 Task: Find connections with filter location Biggleswade with filter topic #Marketswith filter profile language Potuguese with filter current company The Ian Martin Group with filter school Velagapudi Ramakrishna Siddhartha Engineering College with filter industry Libraries with filter service category Project Management with filter keywords title Marketing Consultant
Action: Mouse moved to (583, 71)
Screenshot: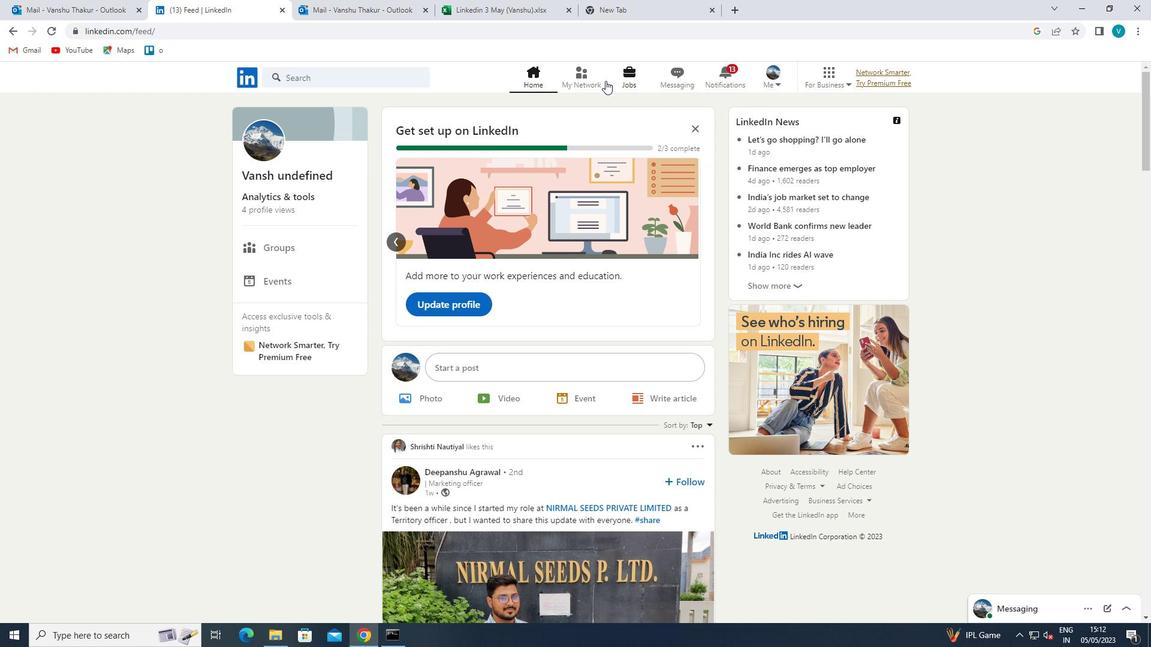 
Action: Mouse pressed left at (583, 71)
Screenshot: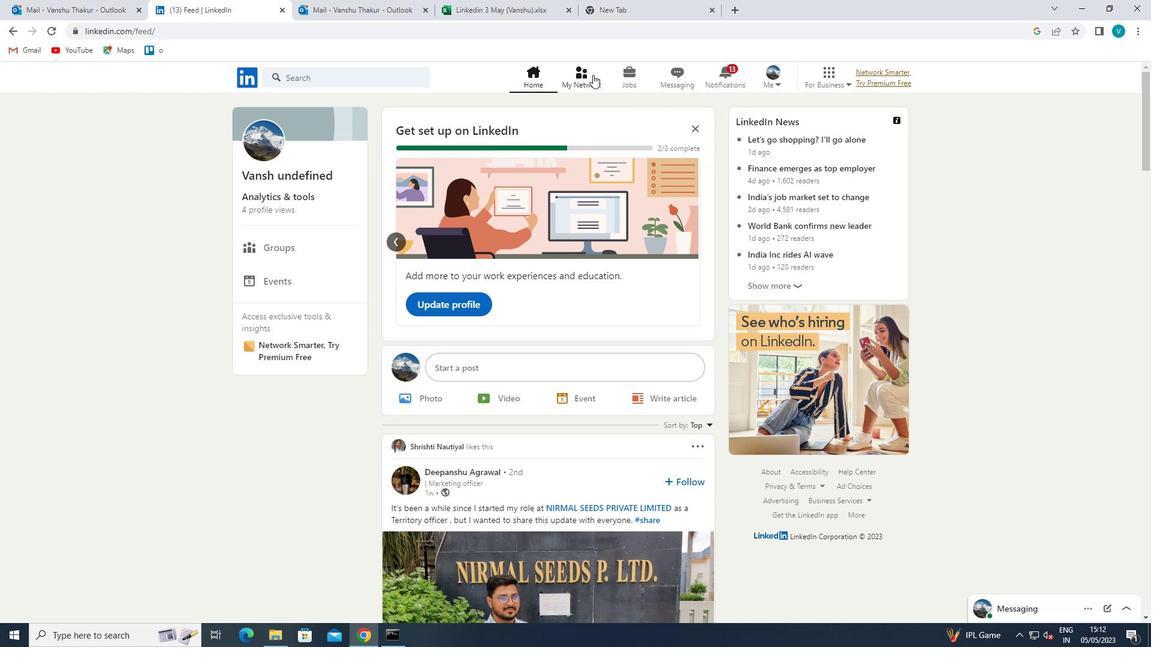 
Action: Mouse moved to (339, 138)
Screenshot: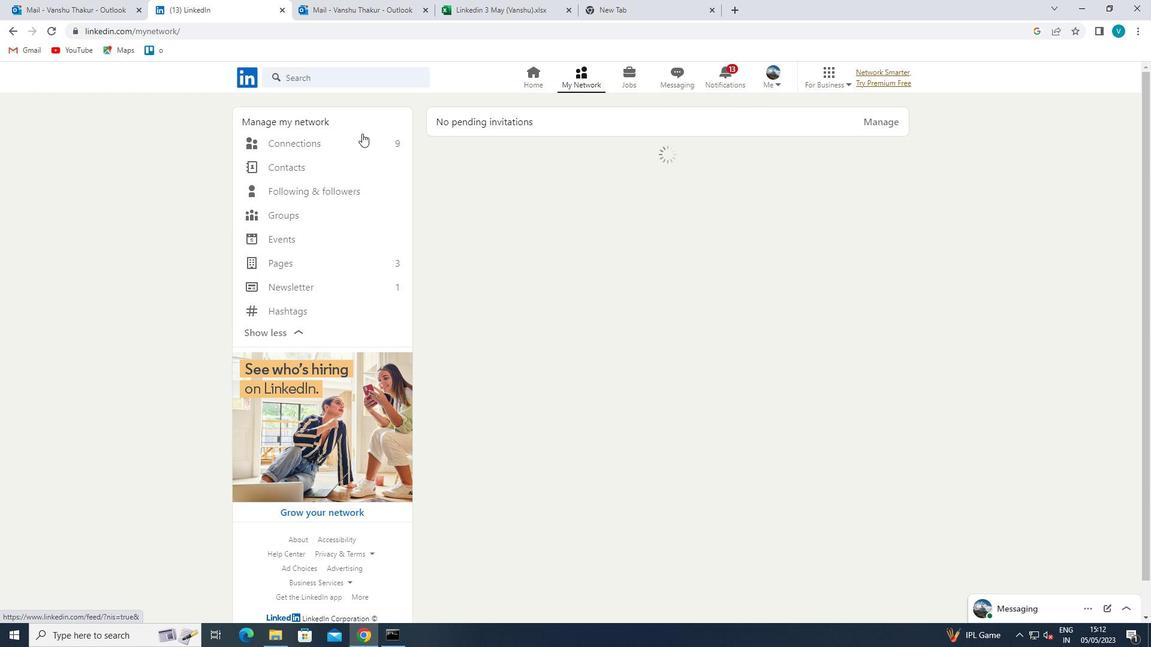 
Action: Mouse pressed left at (339, 138)
Screenshot: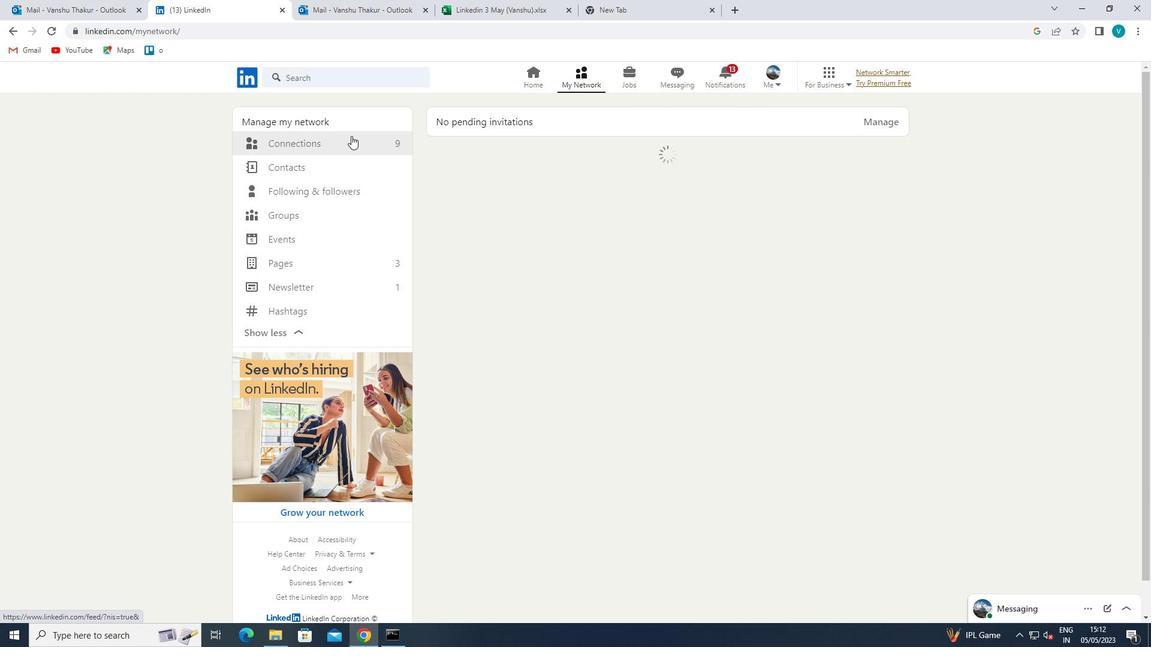
Action: Mouse moved to (632, 140)
Screenshot: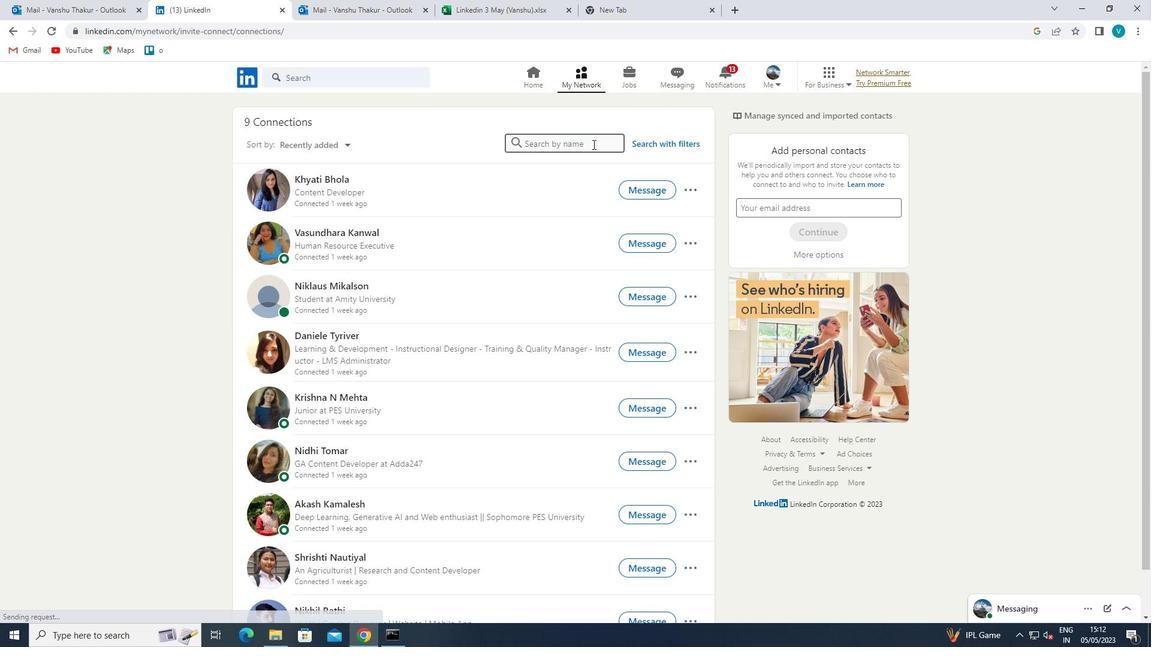 
Action: Mouse pressed left at (632, 140)
Screenshot: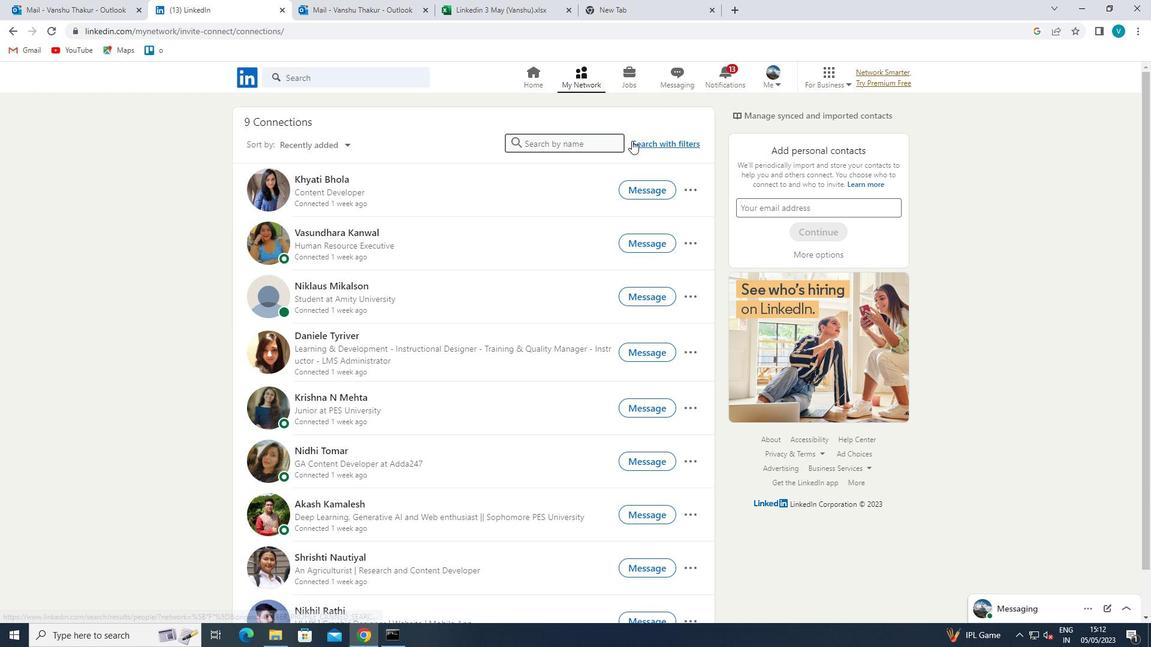 
Action: Mouse moved to (584, 115)
Screenshot: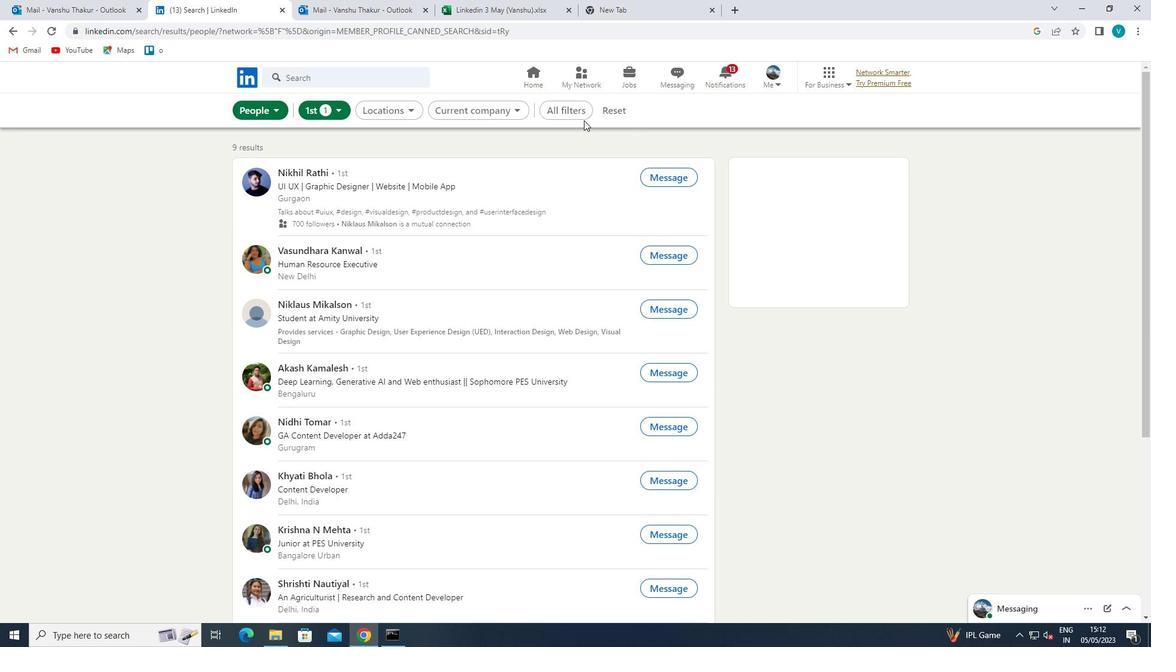 
Action: Mouse pressed left at (584, 115)
Screenshot: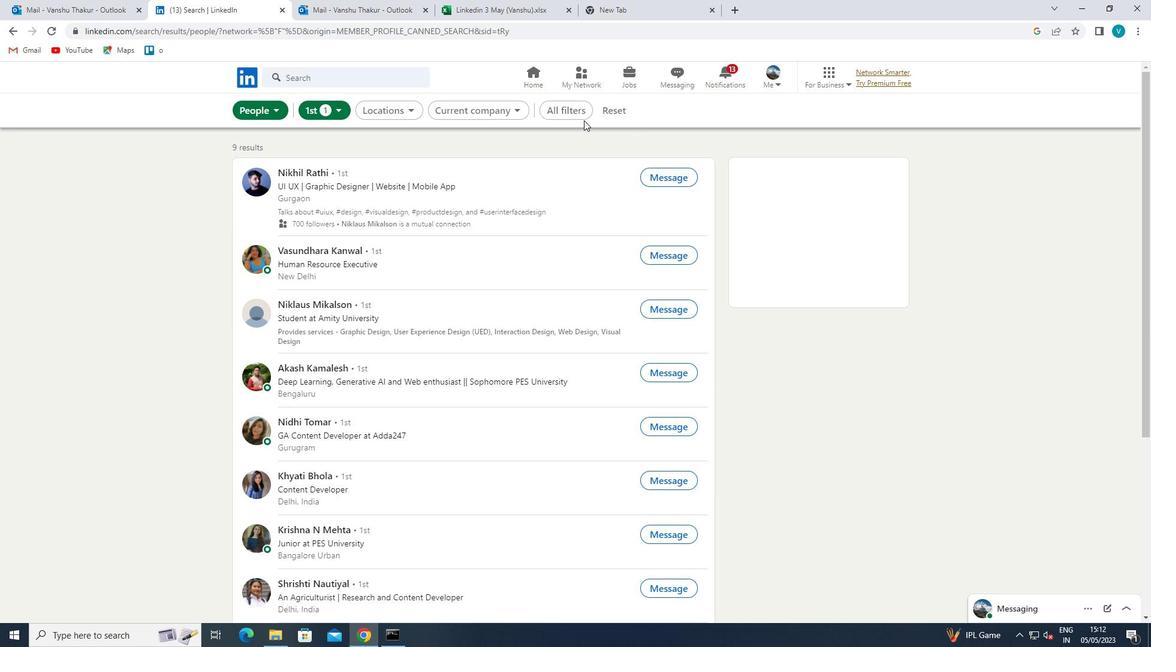 
Action: Mouse moved to (962, 272)
Screenshot: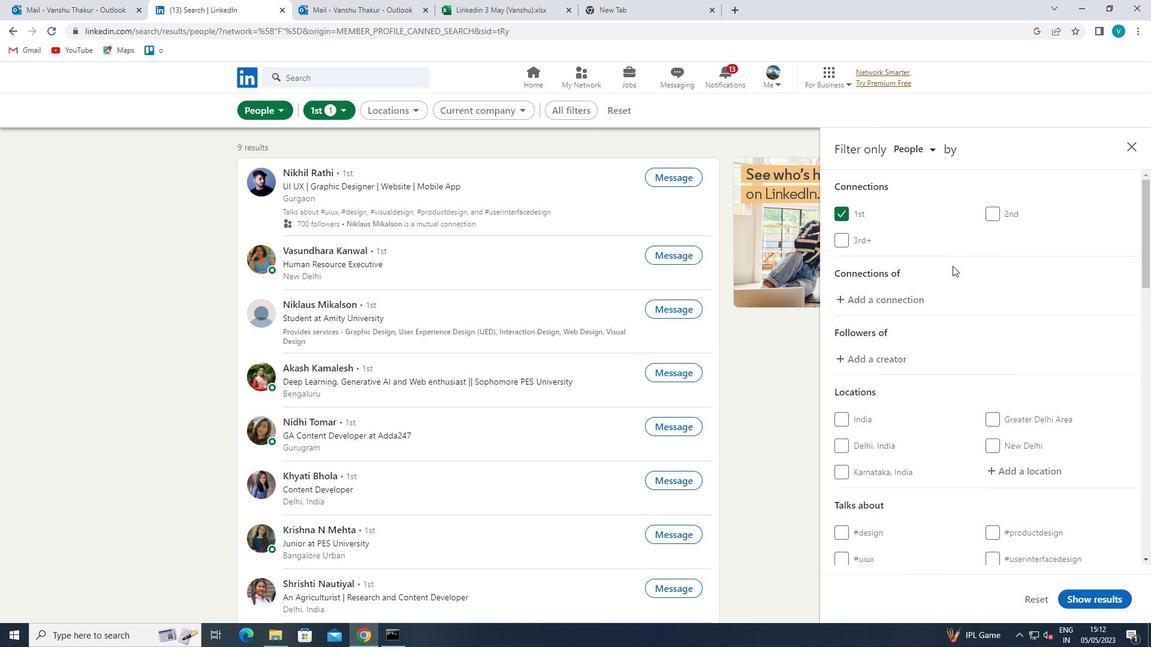 
Action: Mouse scrolled (962, 271) with delta (0, 0)
Screenshot: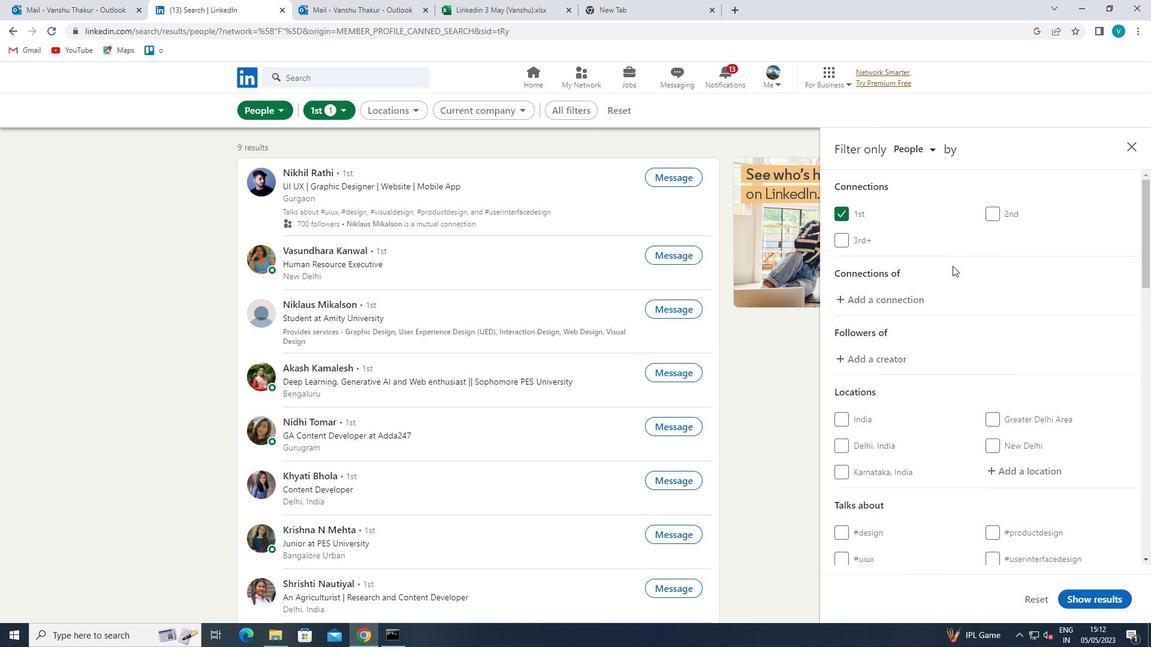 
Action: Mouse moved to (964, 273)
Screenshot: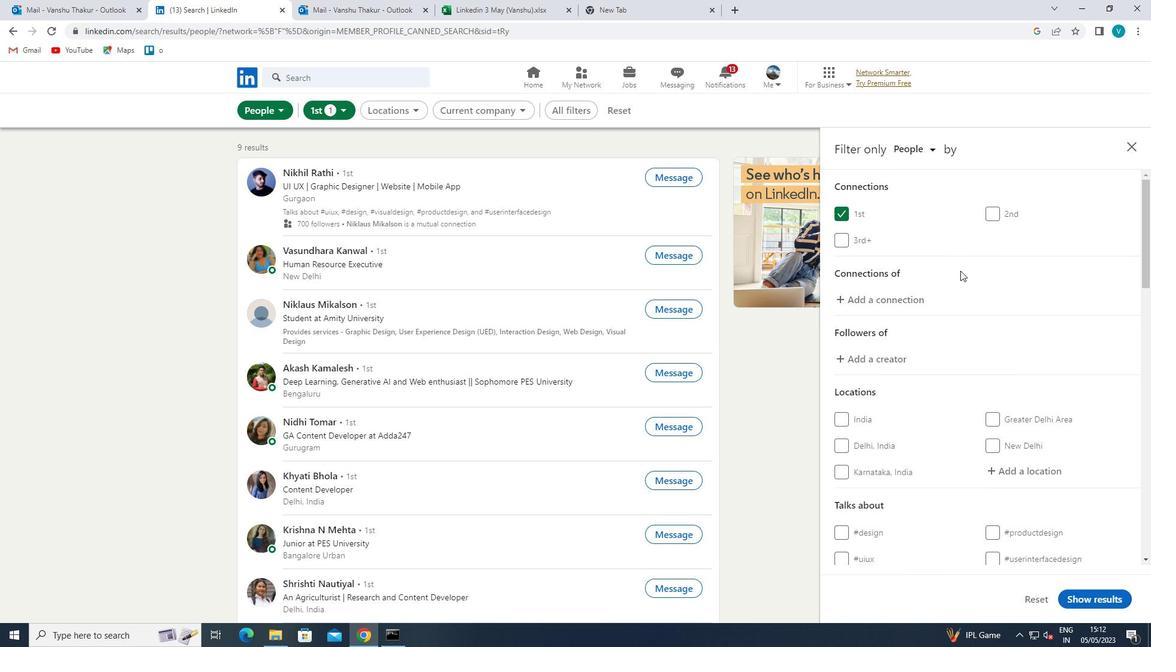 
Action: Mouse scrolled (964, 272) with delta (0, 0)
Screenshot: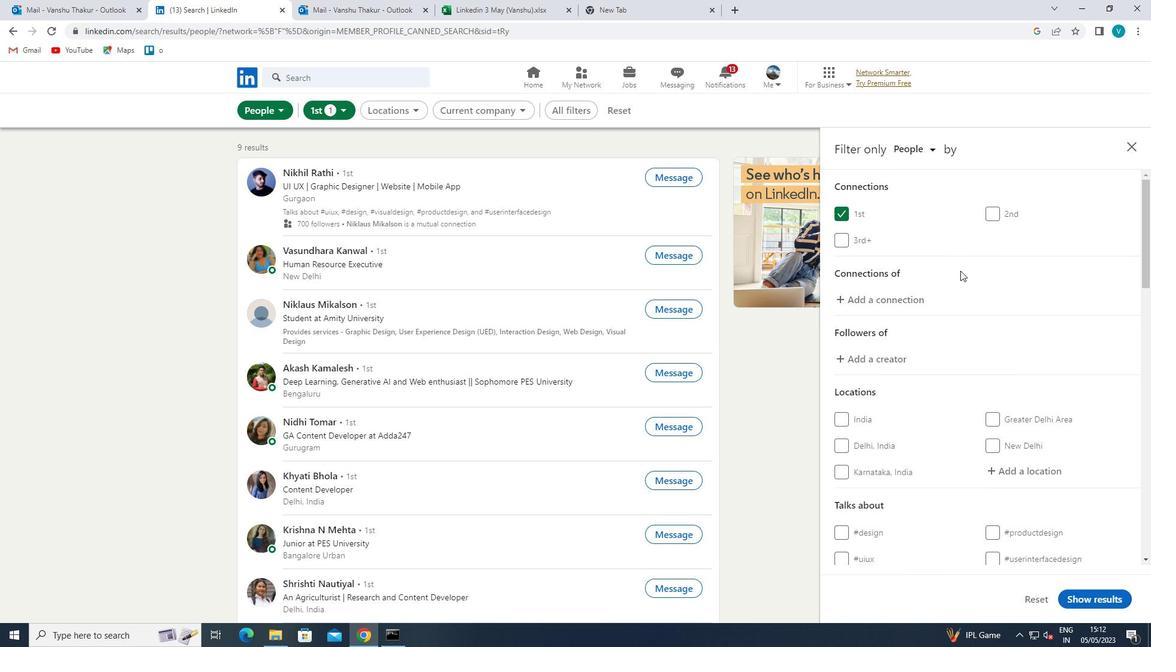 
Action: Mouse moved to (964, 273)
Screenshot: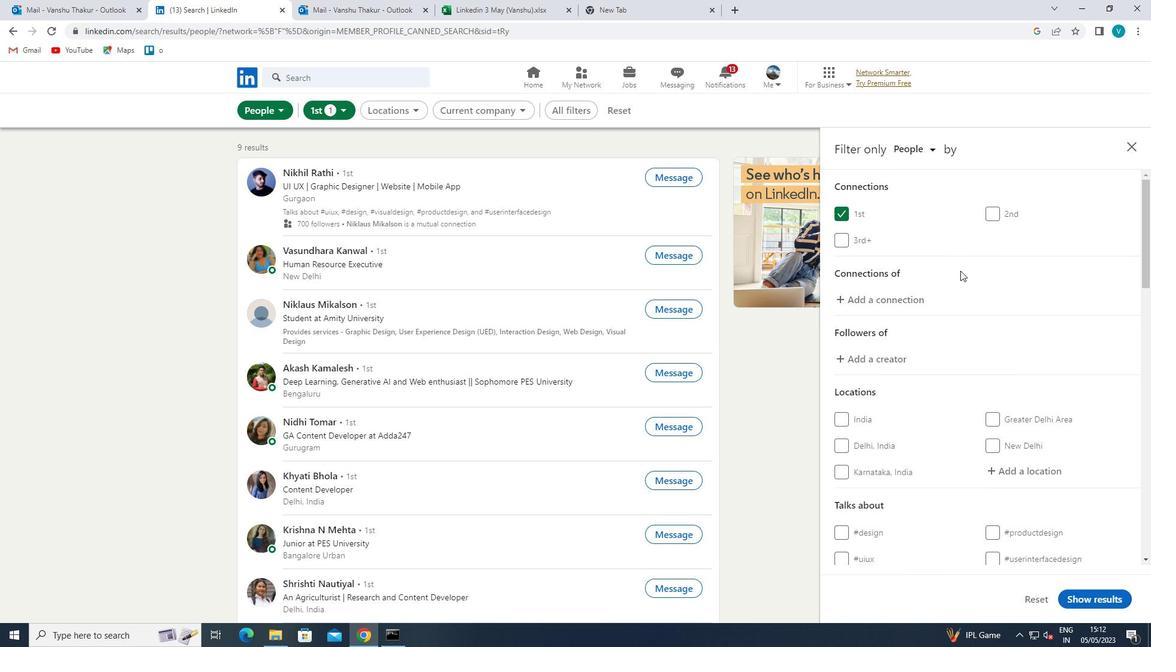 
Action: Mouse scrolled (964, 272) with delta (0, 0)
Screenshot: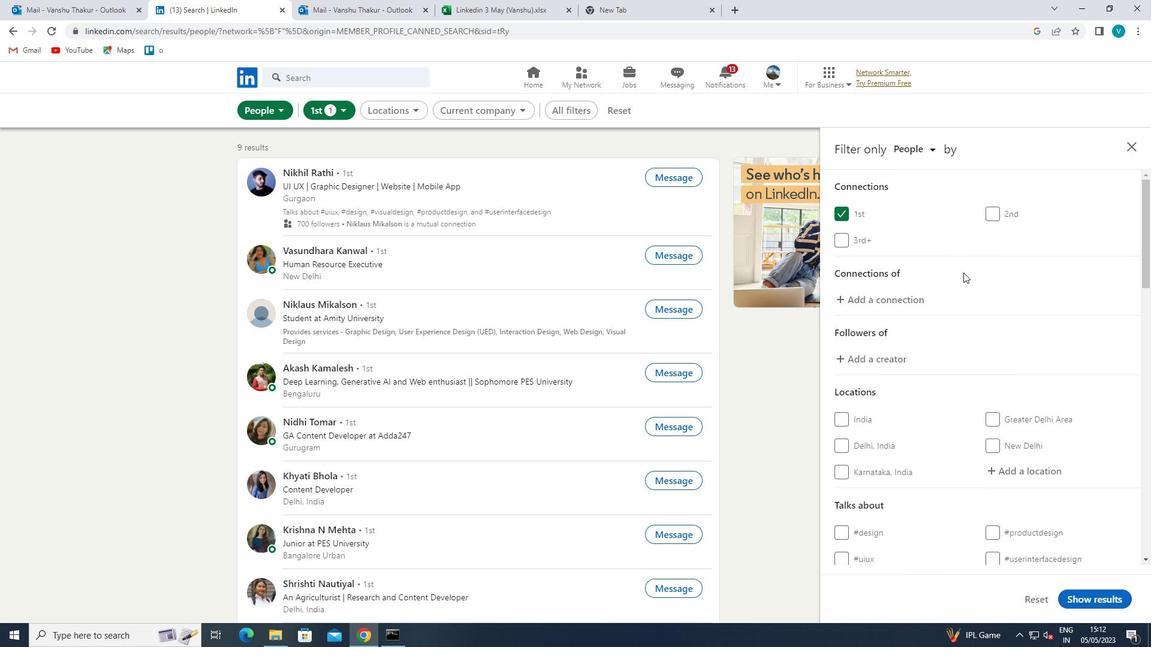 
Action: Mouse moved to (966, 274)
Screenshot: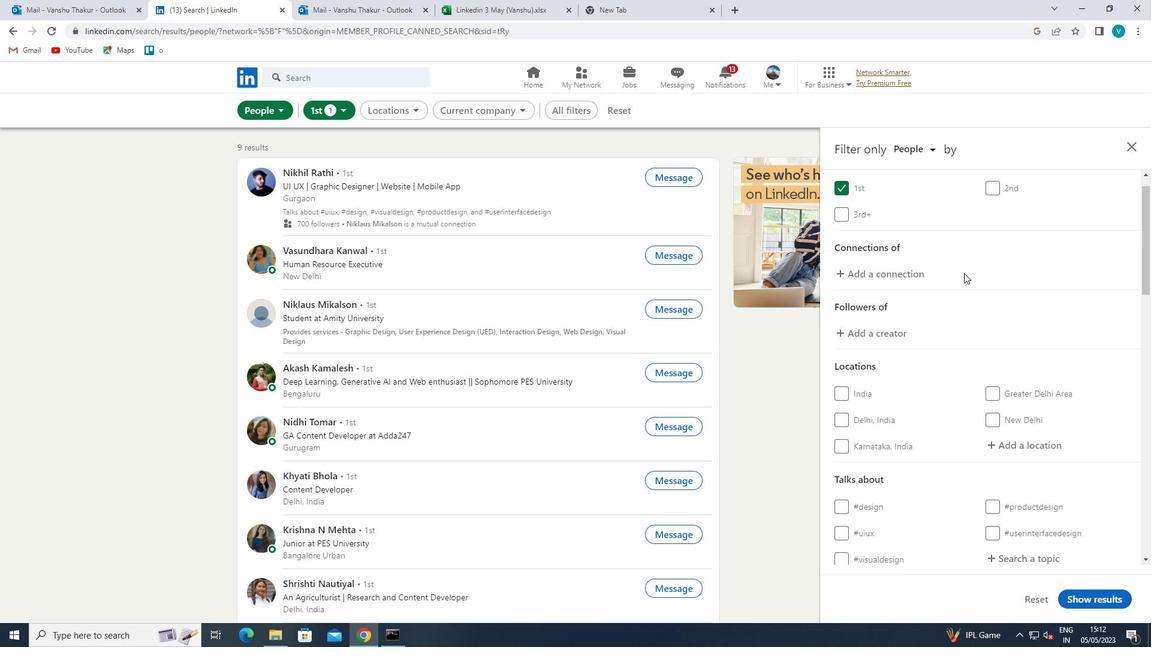 
Action: Mouse scrolled (966, 273) with delta (0, 0)
Screenshot: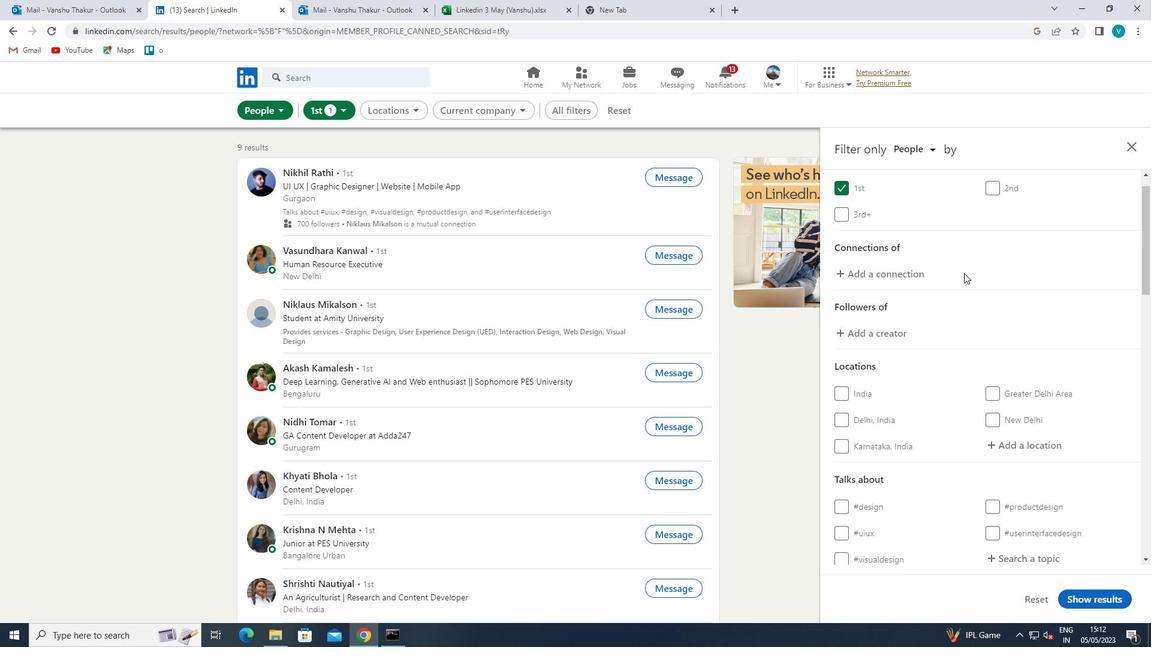 
Action: Mouse moved to (1001, 257)
Screenshot: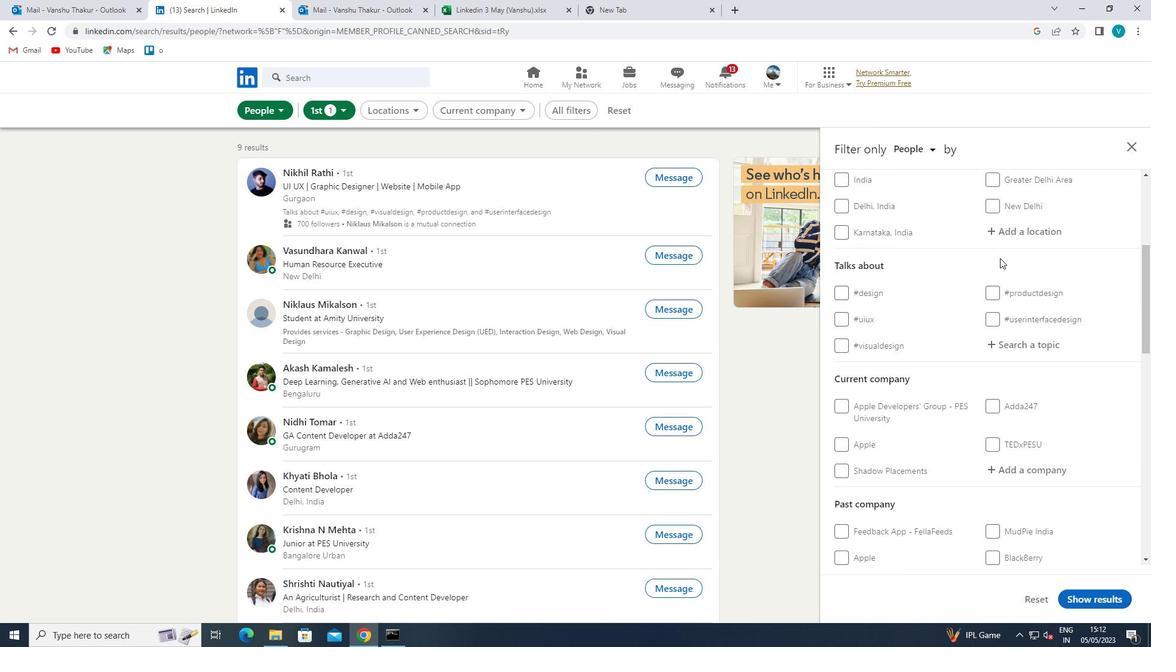 
Action: Mouse scrolled (1001, 257) with delta (0, 0)
Screenshot: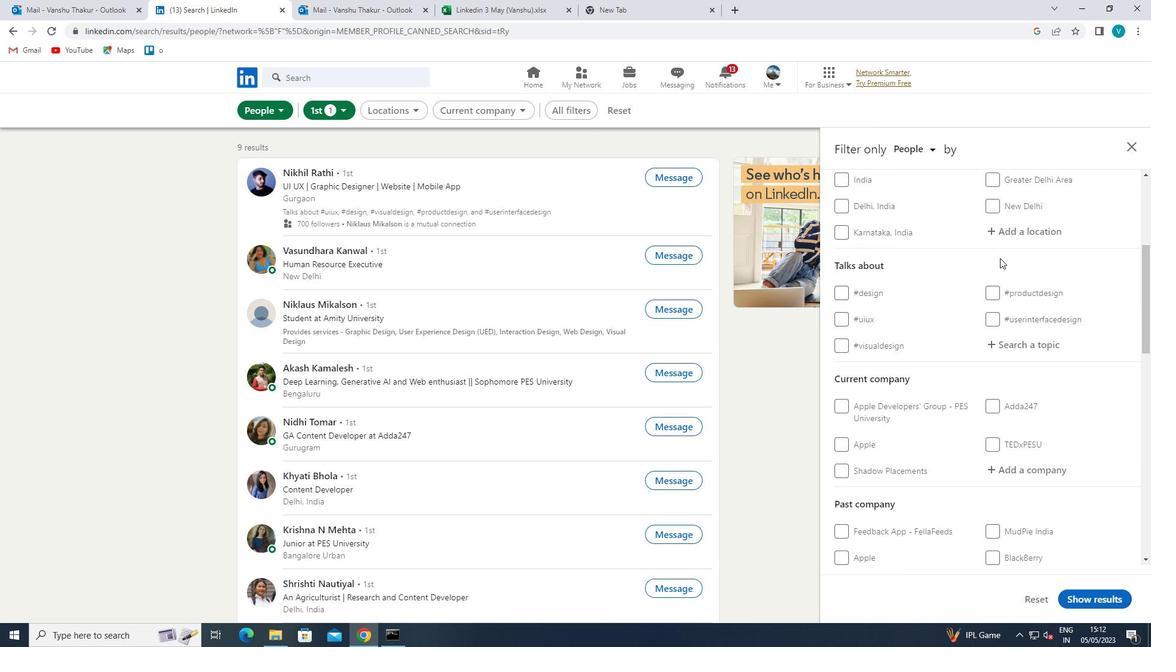 
Action: Mouse moved to (1005, 293)
Screenshot: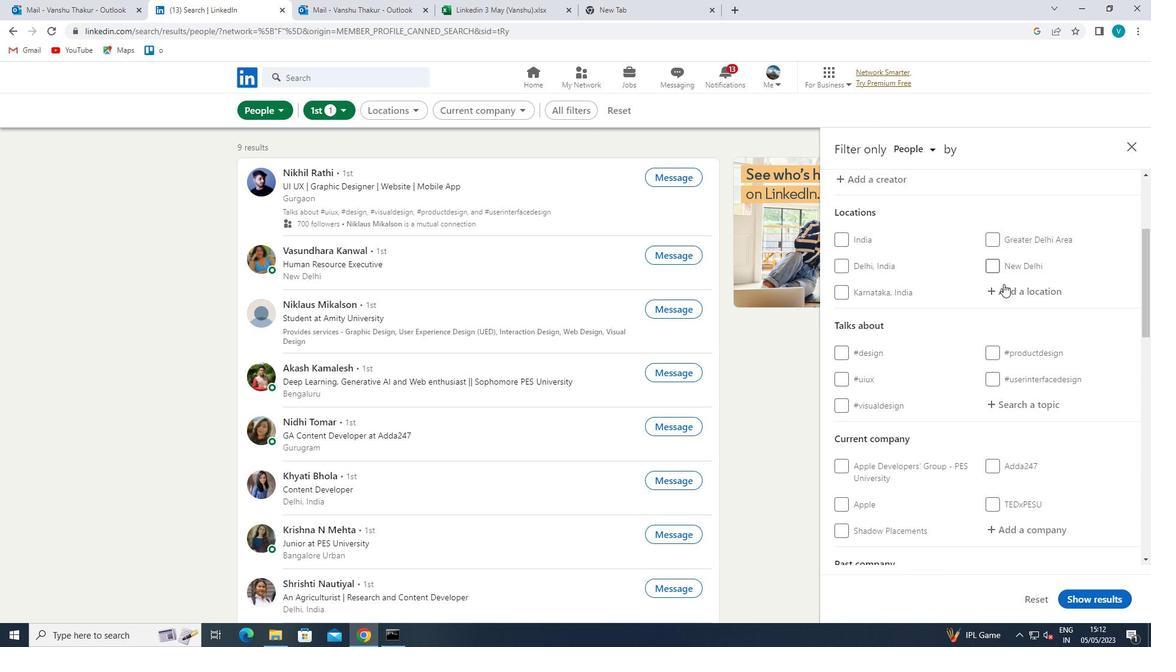 
Action: Mouse pressed left at (1005, 293)
Screenshot: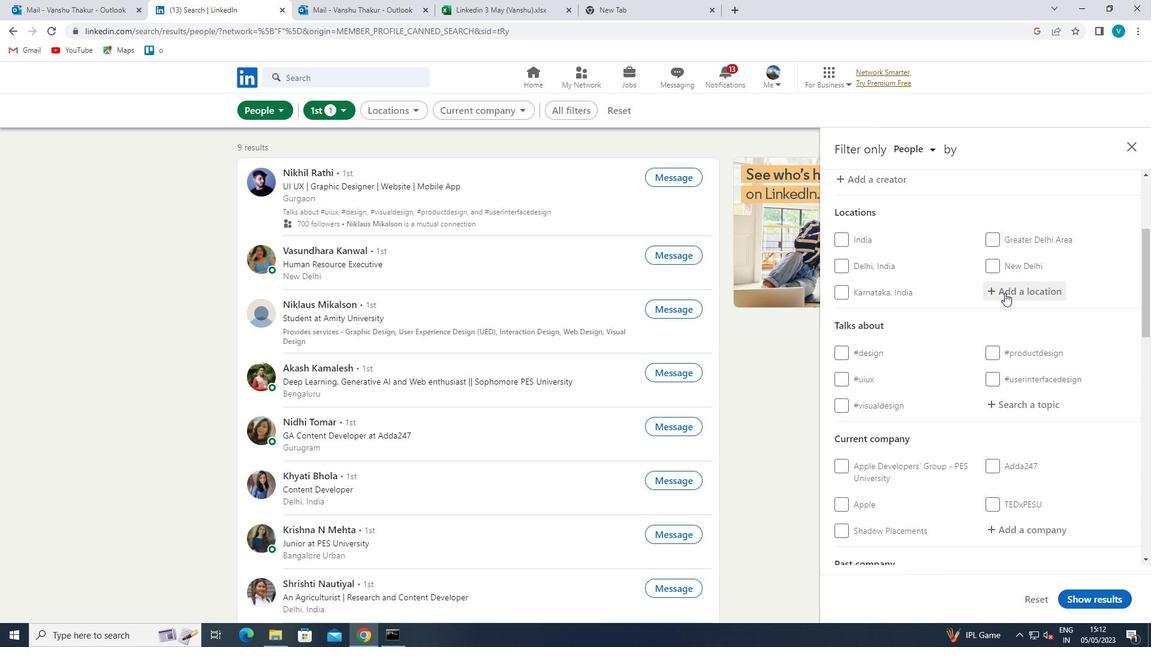 
Action: Key pressed <Key.shift><Key.shift><Key.shift><Key.shift><Key.shift>BIGGI<Key.backspace>
Screenshot: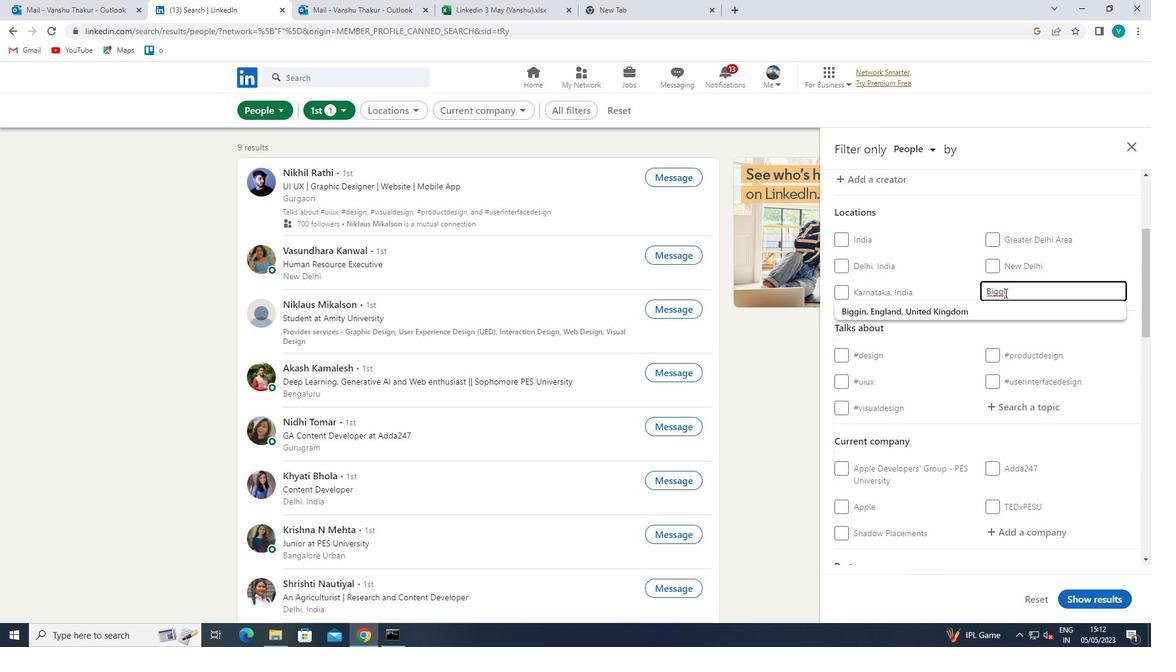 
Action: Mouse moved to (973, 313)
Screenshot: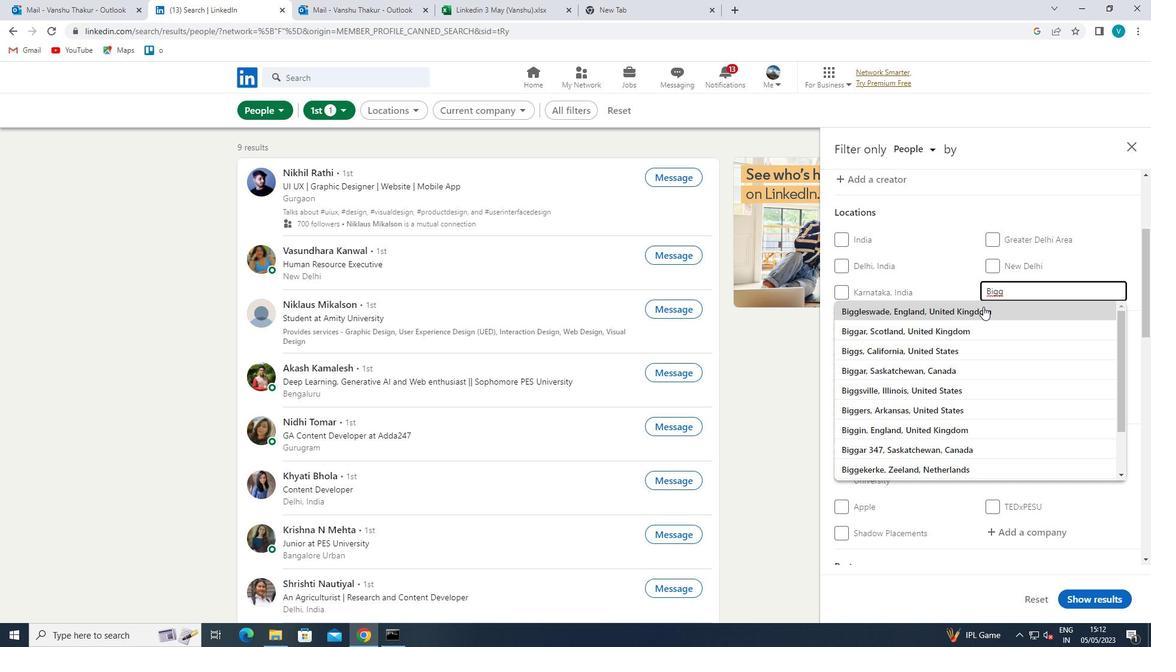 
Action: Mouse pressed left at (973, 313)
Screenshot: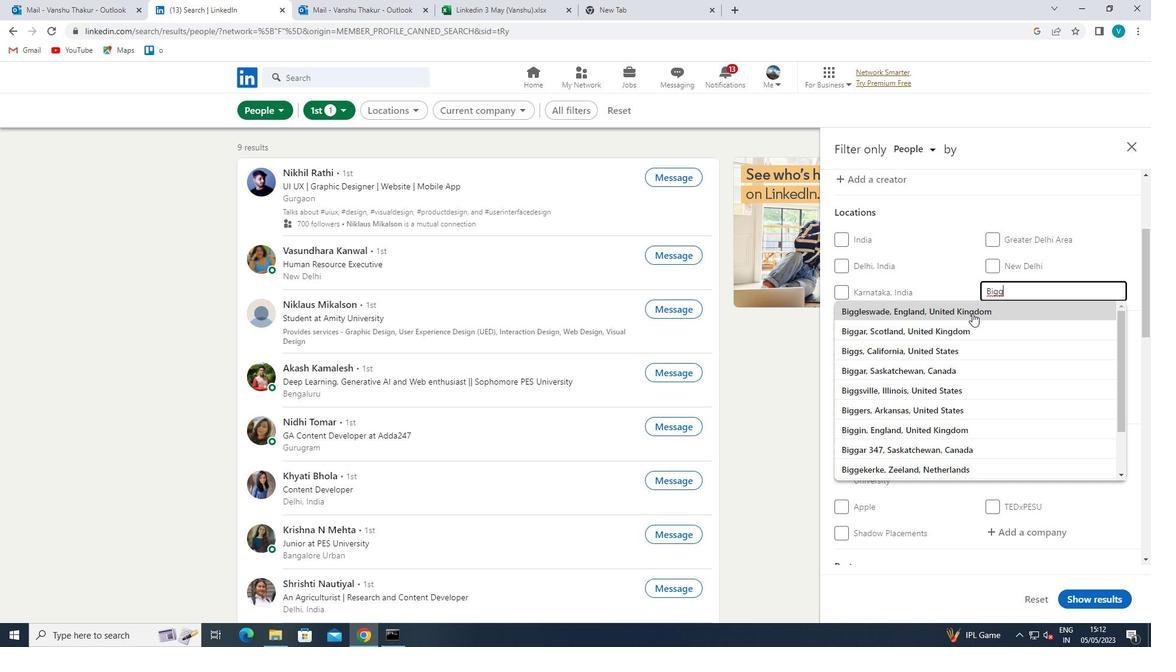 
Action: Mouse scrolled (973, 313) with delta (0, 0)
Screenshot: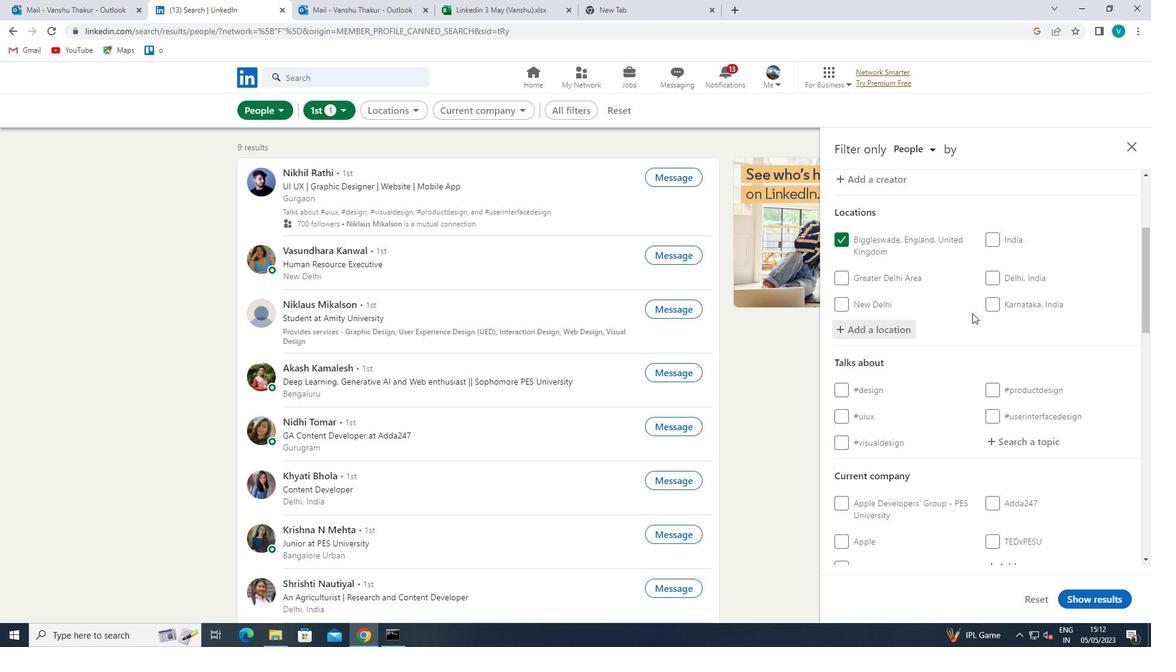 
Action: Mouse moved to (972, 314)
Screenshot: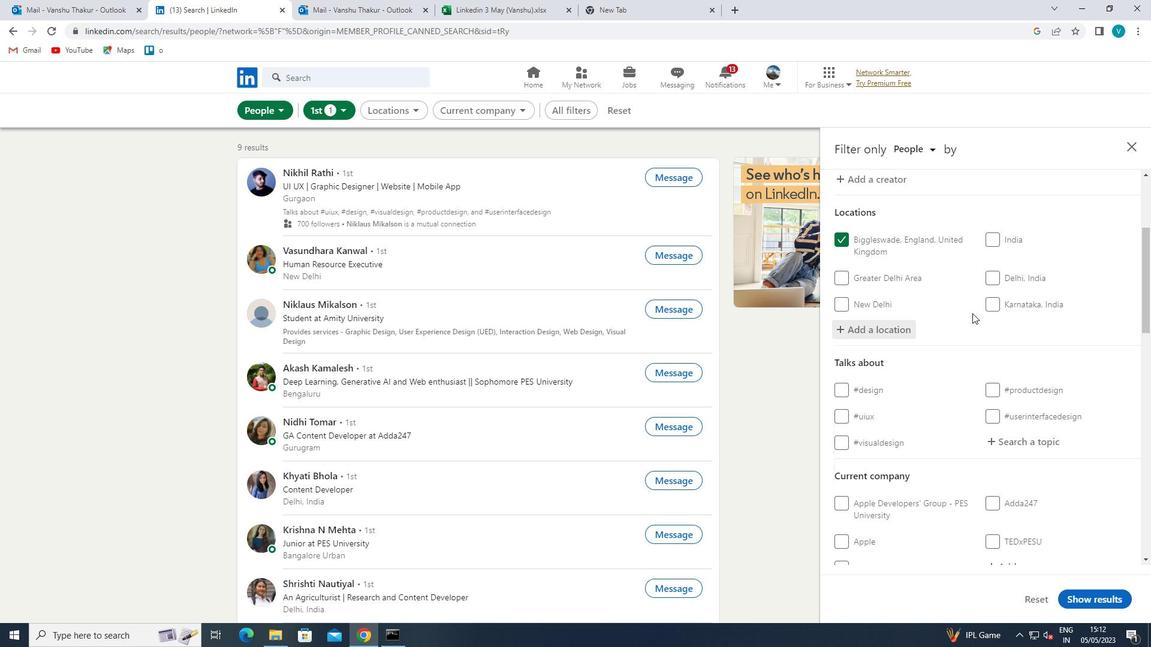 
Action: Mouse scrolled (972, 314) with delta (0, 0)
Screenshot: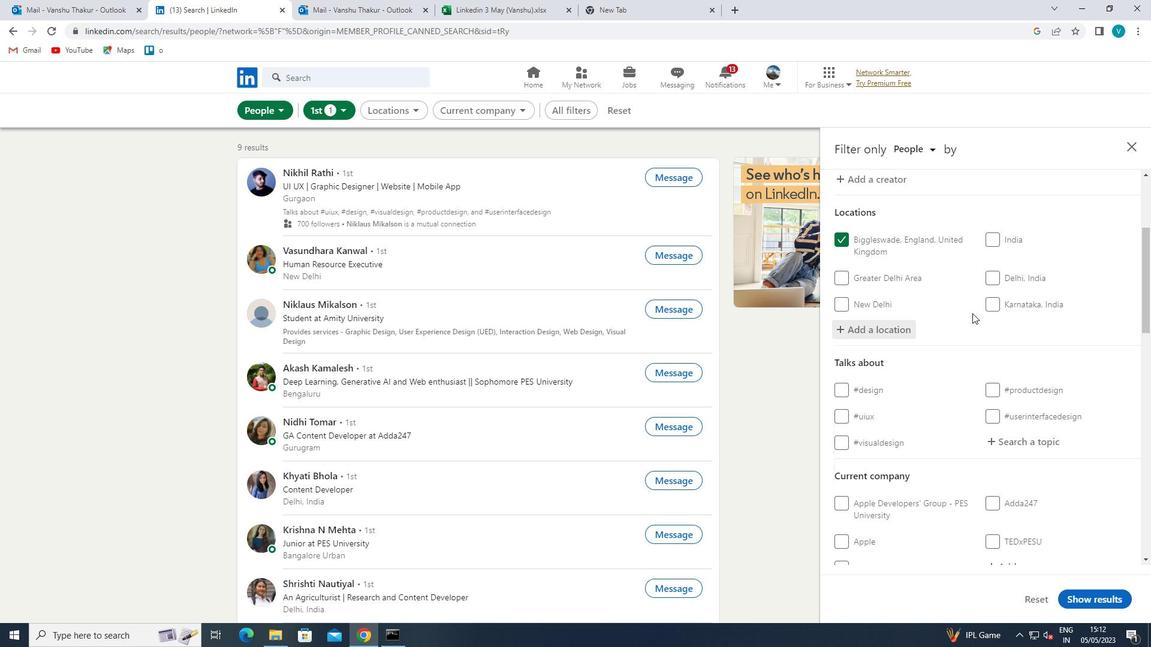
Action: Mouse moved to (1025, 328)
Screenshot: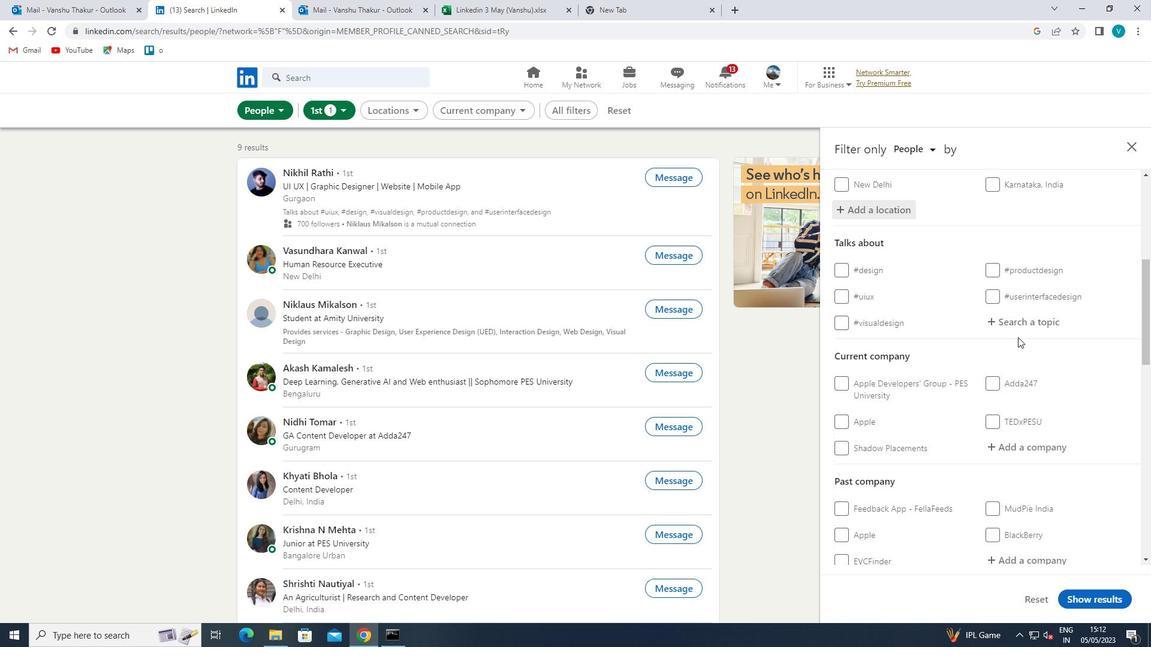 
Action: Mouse pressed left at (1025, 328)
Screenshot: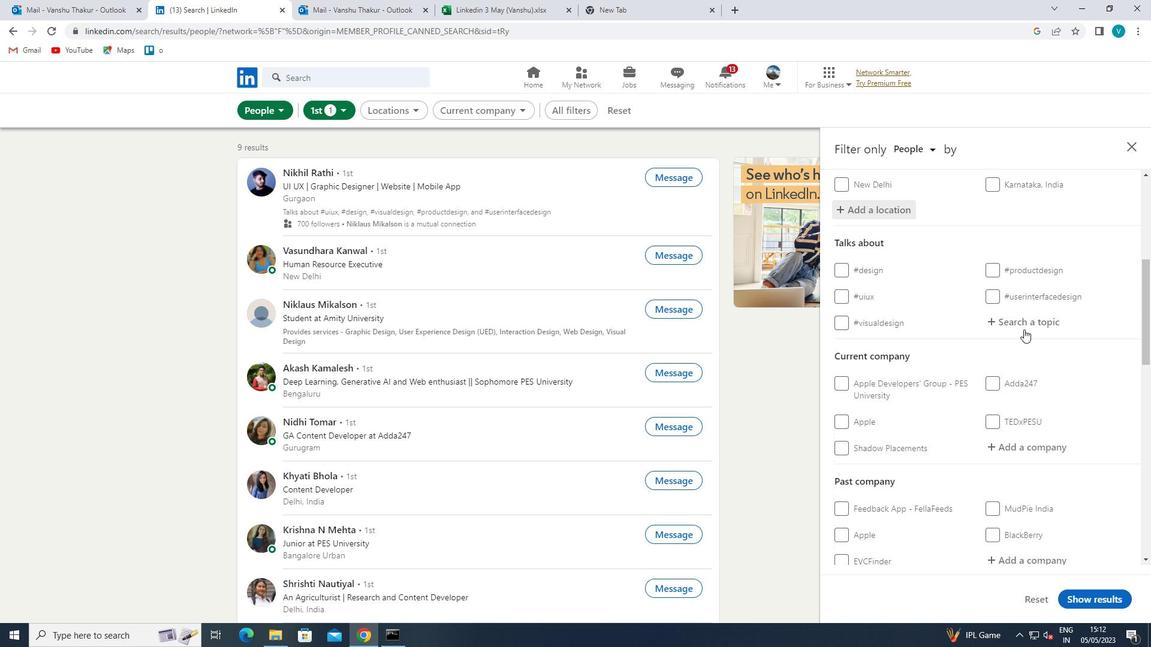 
Action: Mouse moved to (1026, 327)
Screenshot: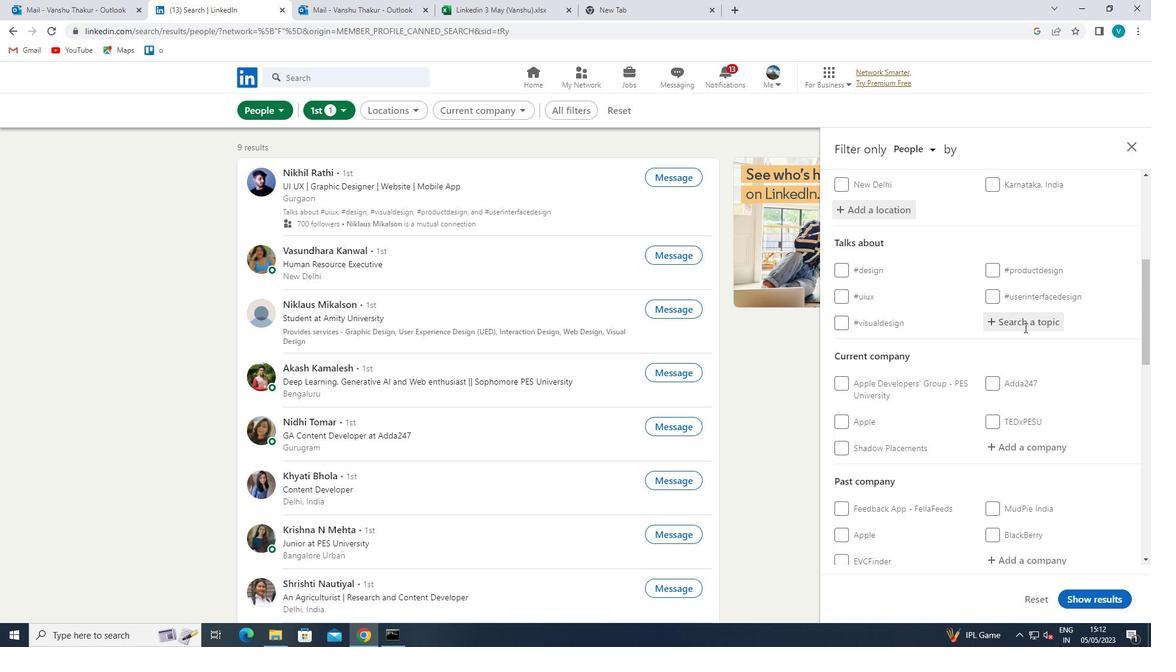 
Action: Key pressed <Key.shift>MARKE
Screenshot: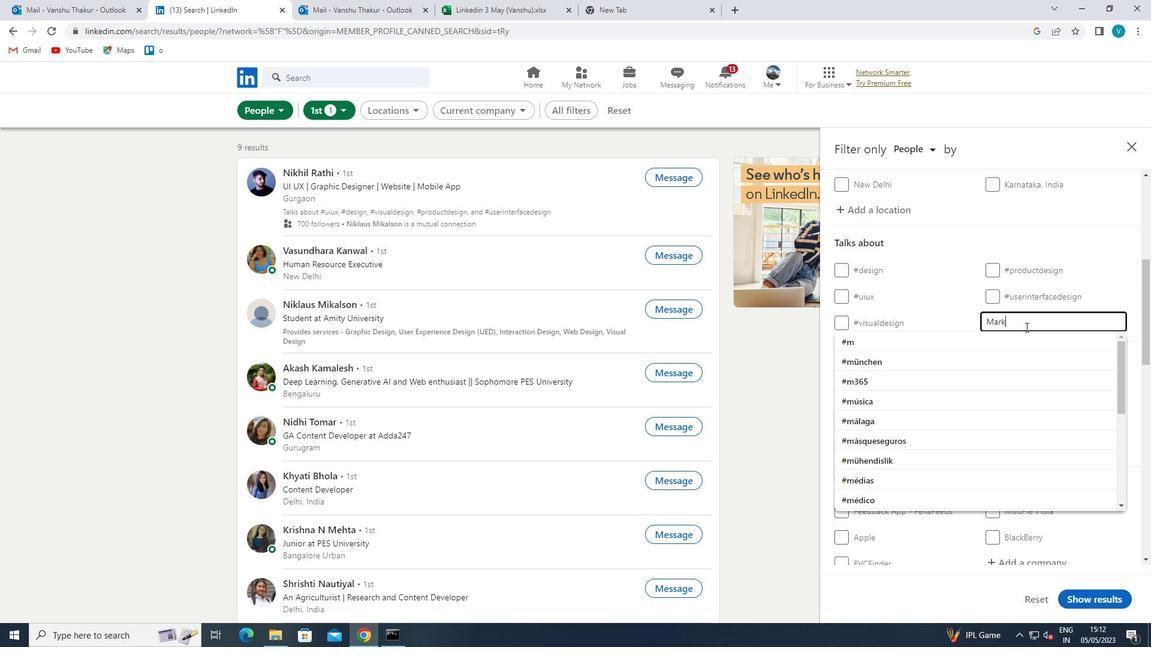 
Action: Mouse moved to (964, 343)
Screenshot: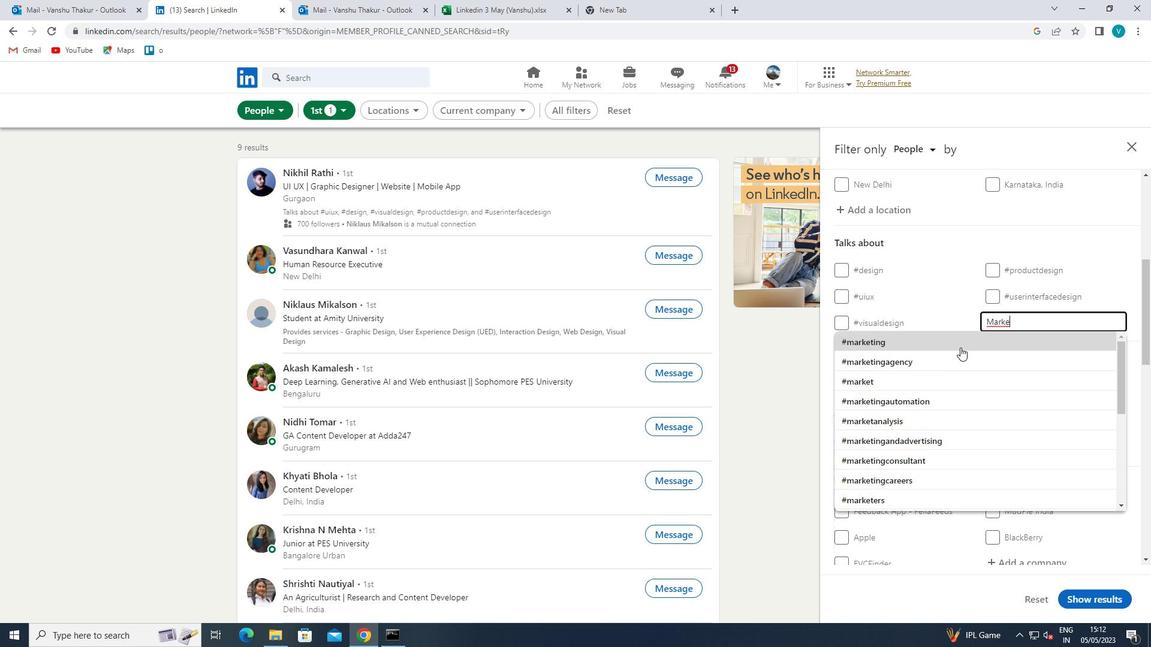 
Action: Key pressed TS
Screenshot: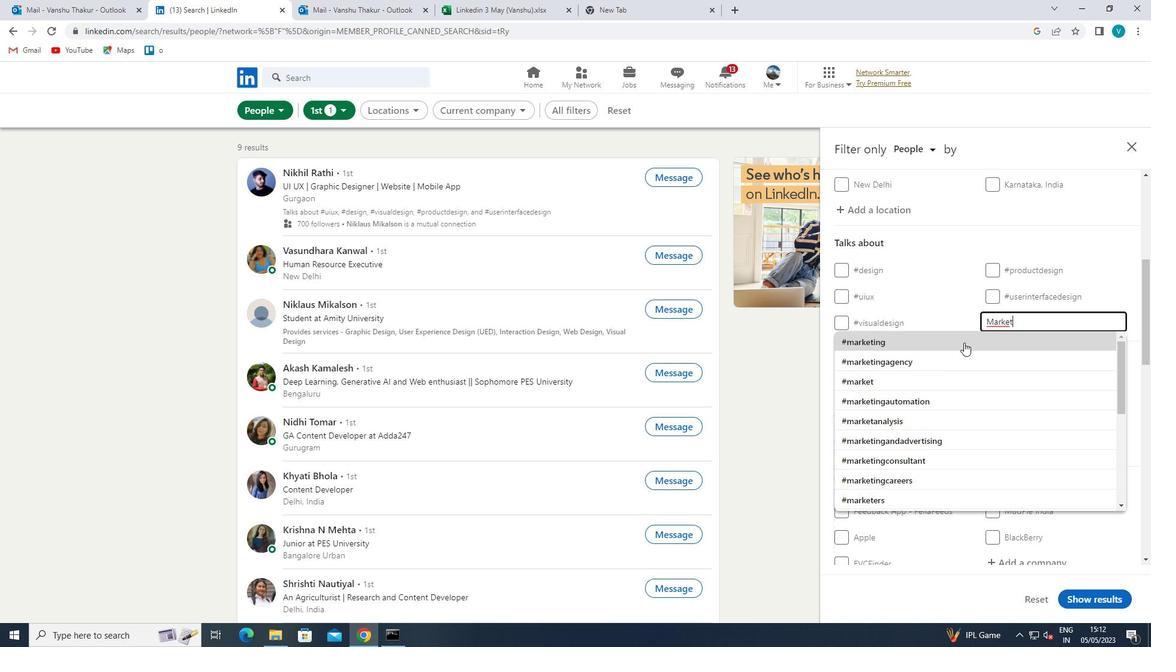 
Action: Mouse pressed left at (964, 343)
Screenshot: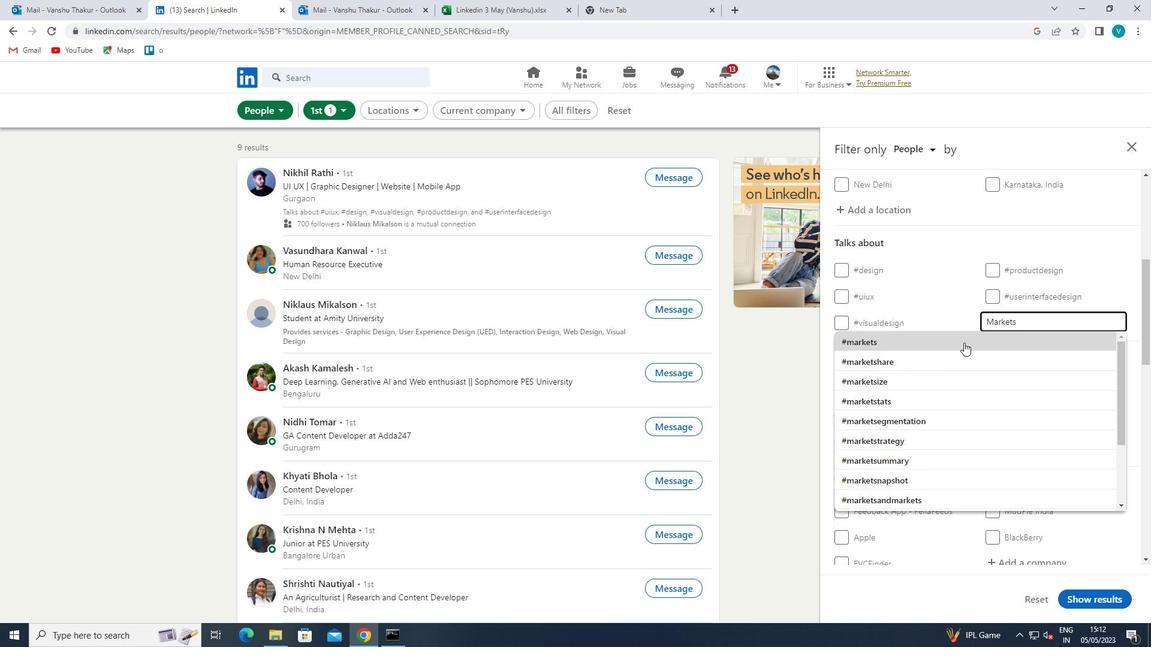 
Action: Mouse scrolled (964, 342) with delta (0, 0)
Screenshot: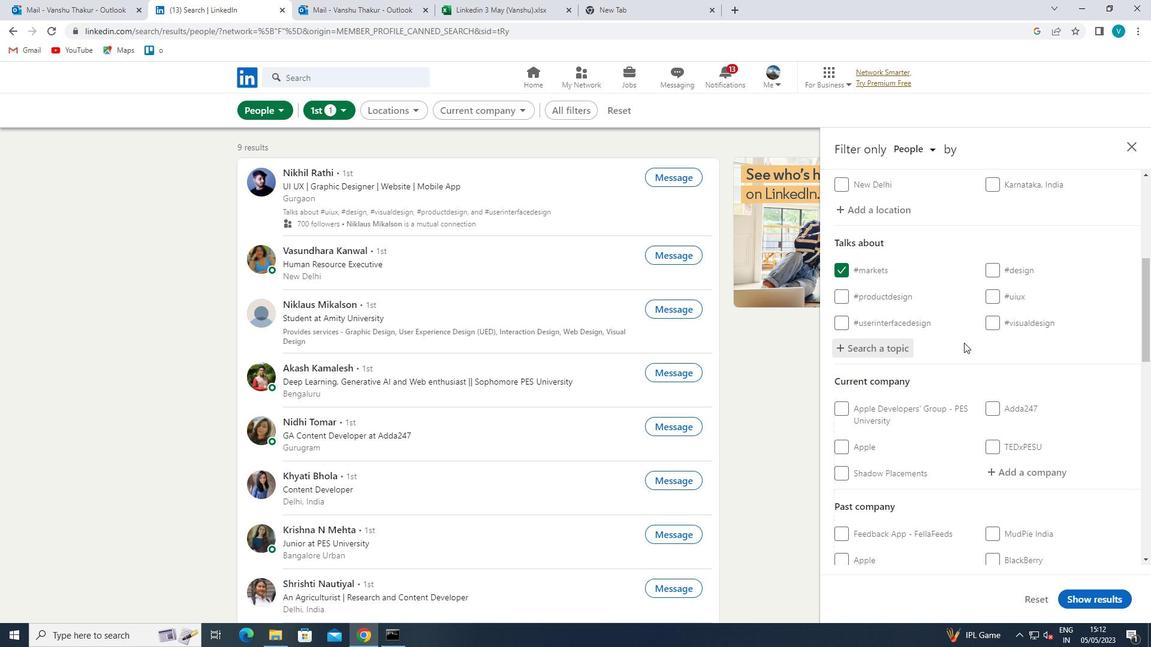 
Action: Mouse moved to (964, 343)
Screenshot: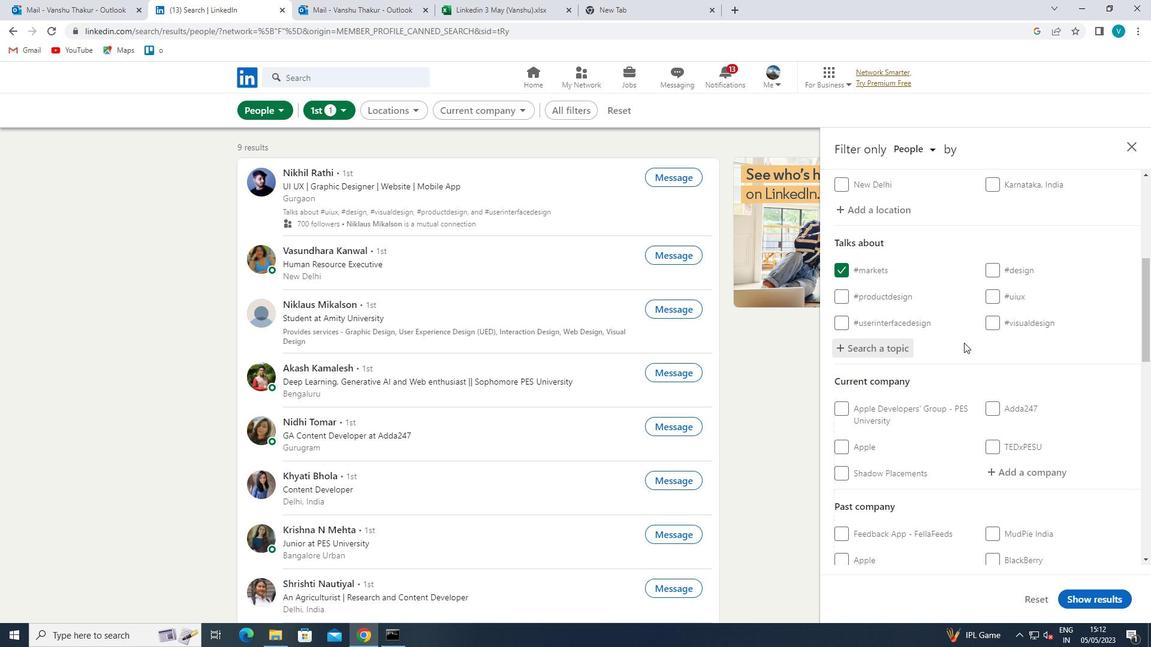 
Action: Mouse scrolled (964, 342) with delta (0, 0)
Screenshot: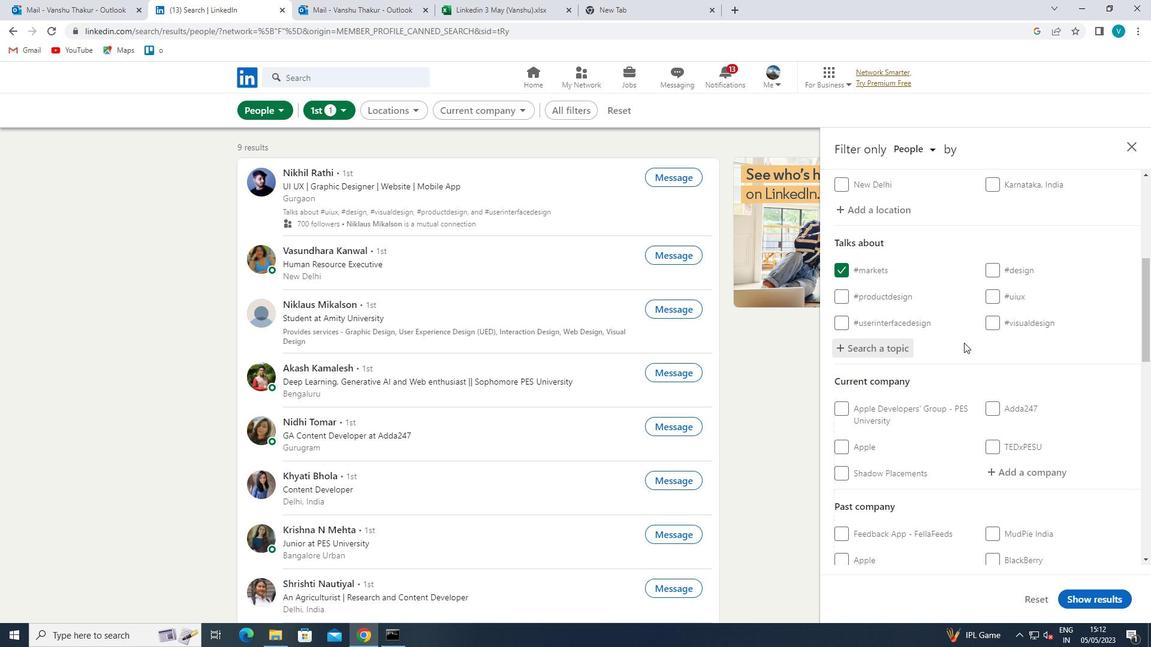 
Action: Mouse moved to (964, 343)
Screenshot: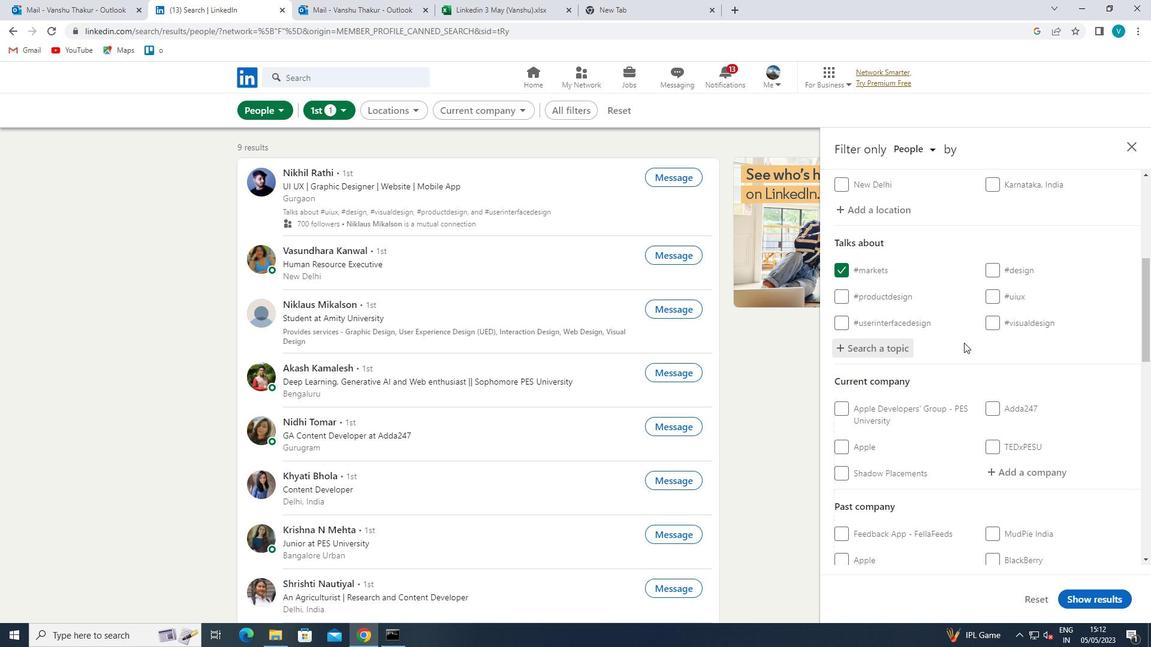 
Action: Mouse scrolled (964, 342) with delta (0, 0)
Screenshot: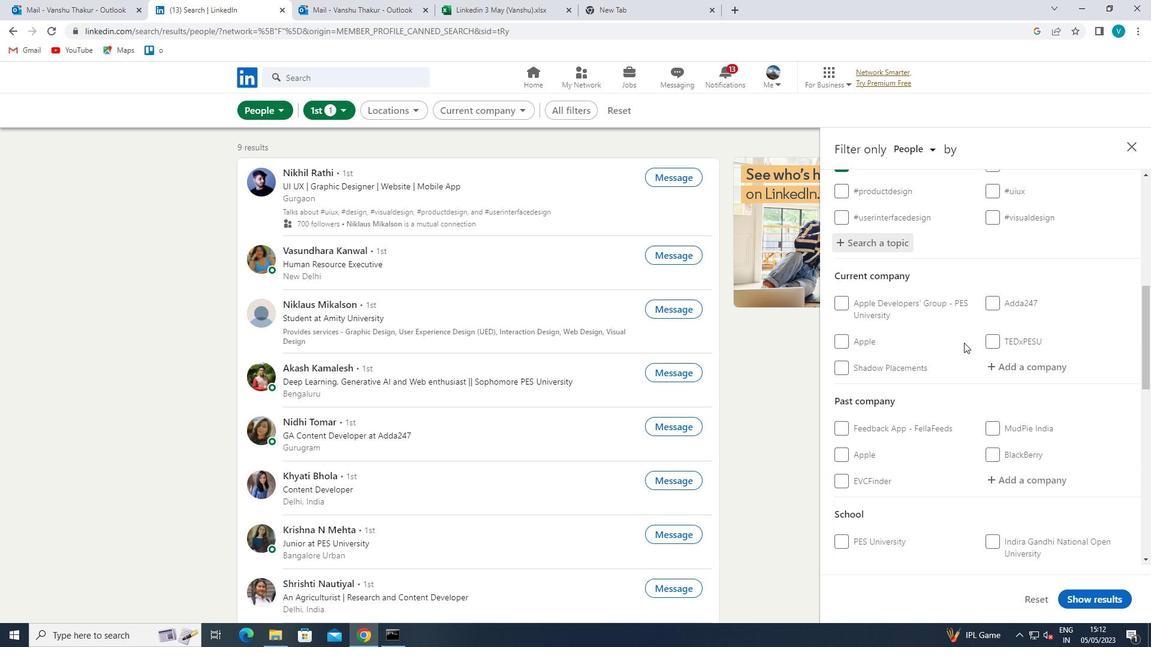 
Action: Mouse moved to (1031, 298)
Screenshot: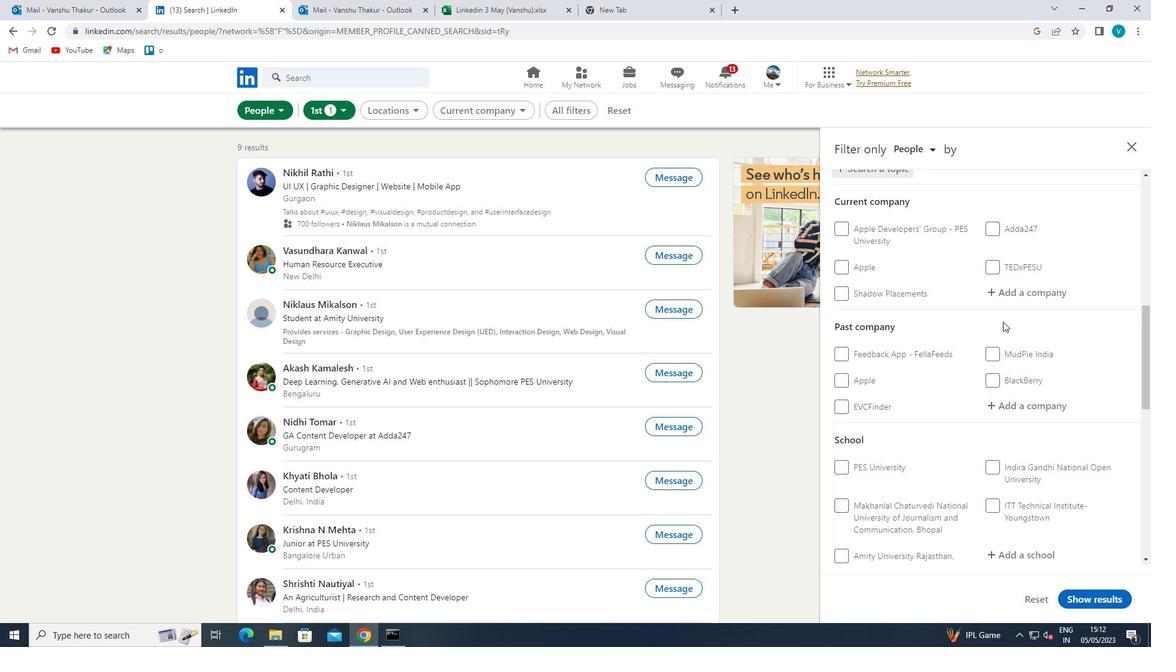 
Action: Mouse pressed left at (1031, 298)
Screenshot: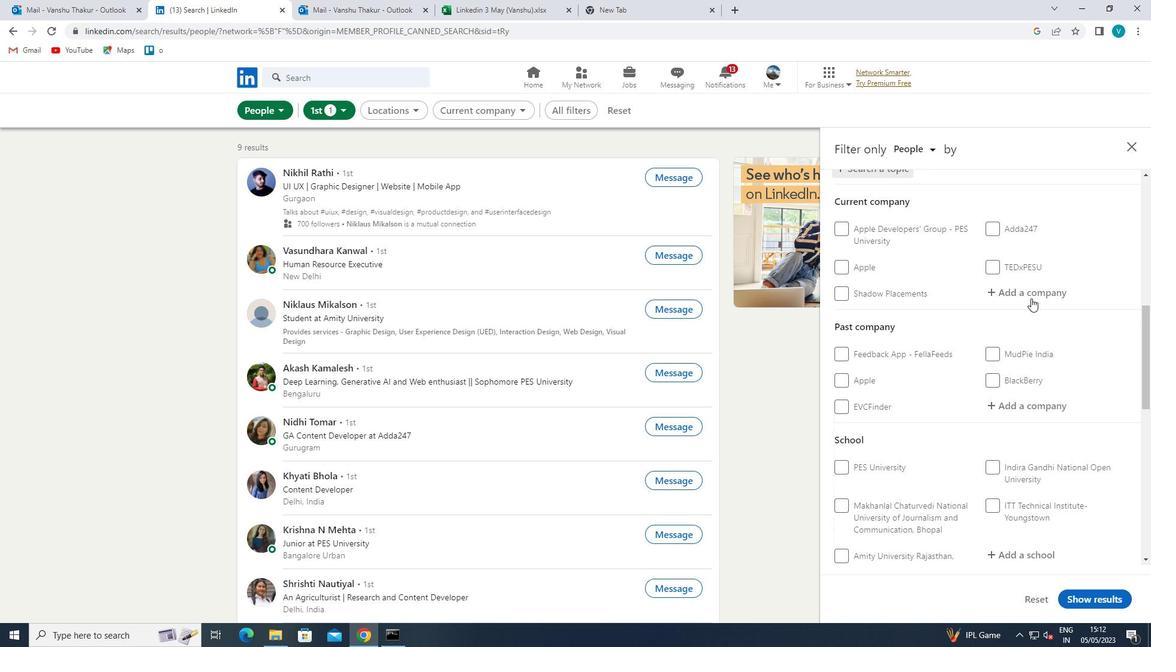 
Action: Key pressed <Key.shift>THE<Key.space><Key.shift><Key.shift><Key.shift><Key.shift><Key.shift><Key.shift>LAN<Key.space><Key.shift>MARTIN<Key.space><Key.shift>GROUP<Key.space>
Screenshot: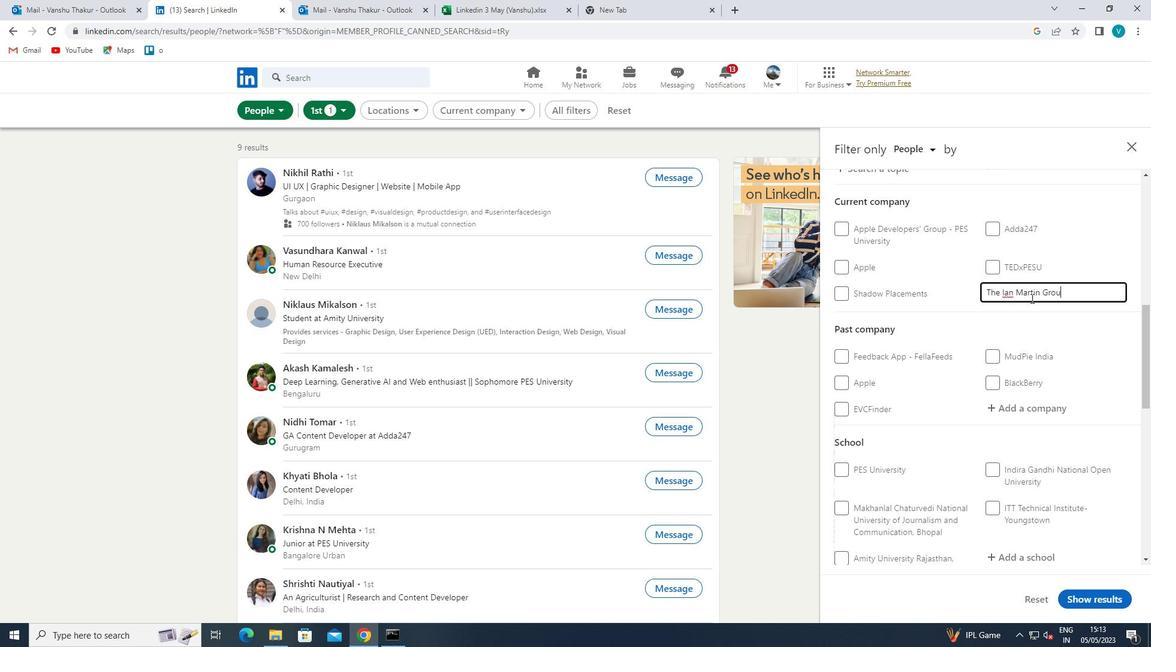 
Action: Mouse moved to (1024, 310)
Screenshot: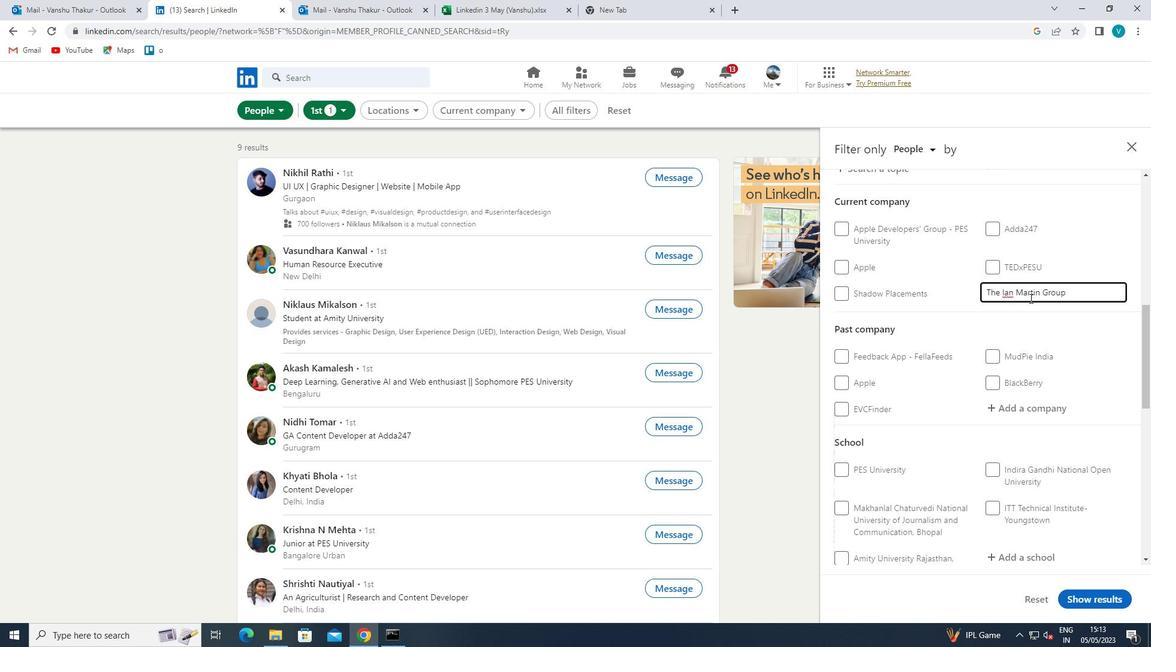 
Action: Mouse pressed left at (1024, 310)
Screenshot: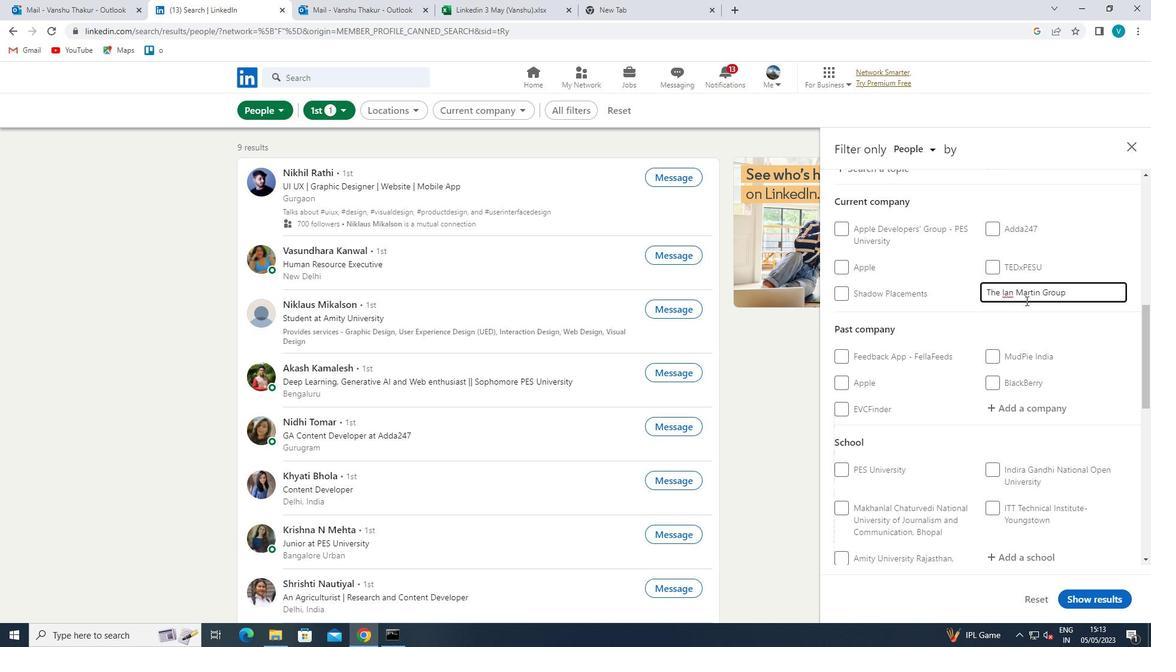 
Action: Mouse scrolled (1024, 310) with delta (0, 0)
Screenshot: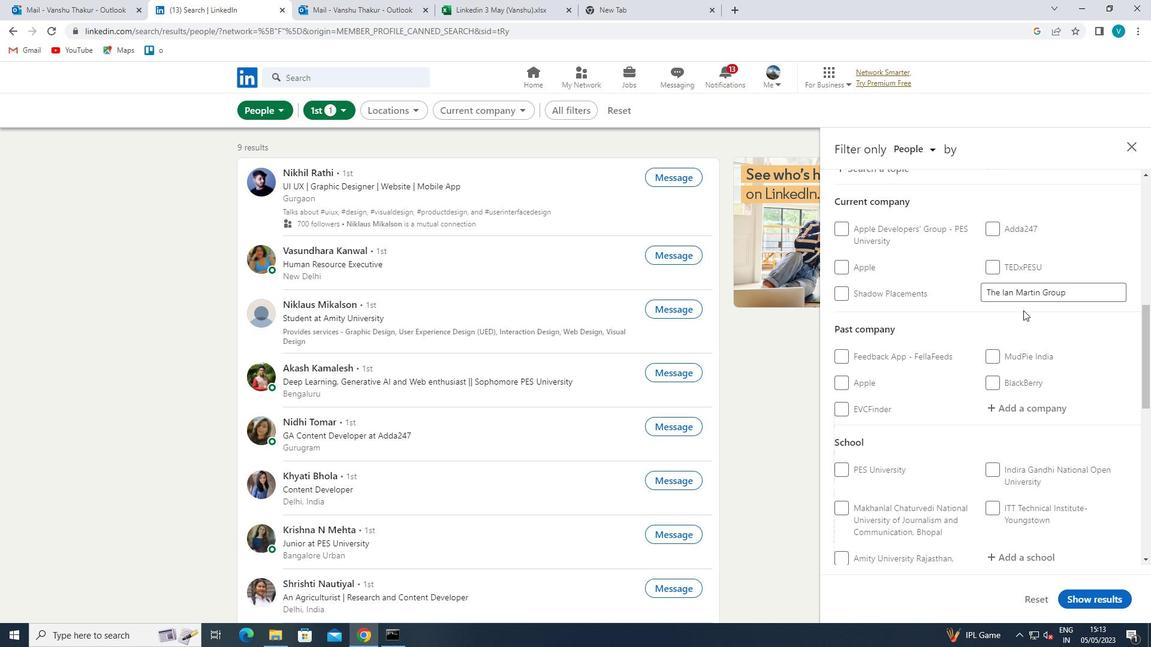 
Action: Mouse scrolled (1024, 310) with delta (0, 0)
Screenshot: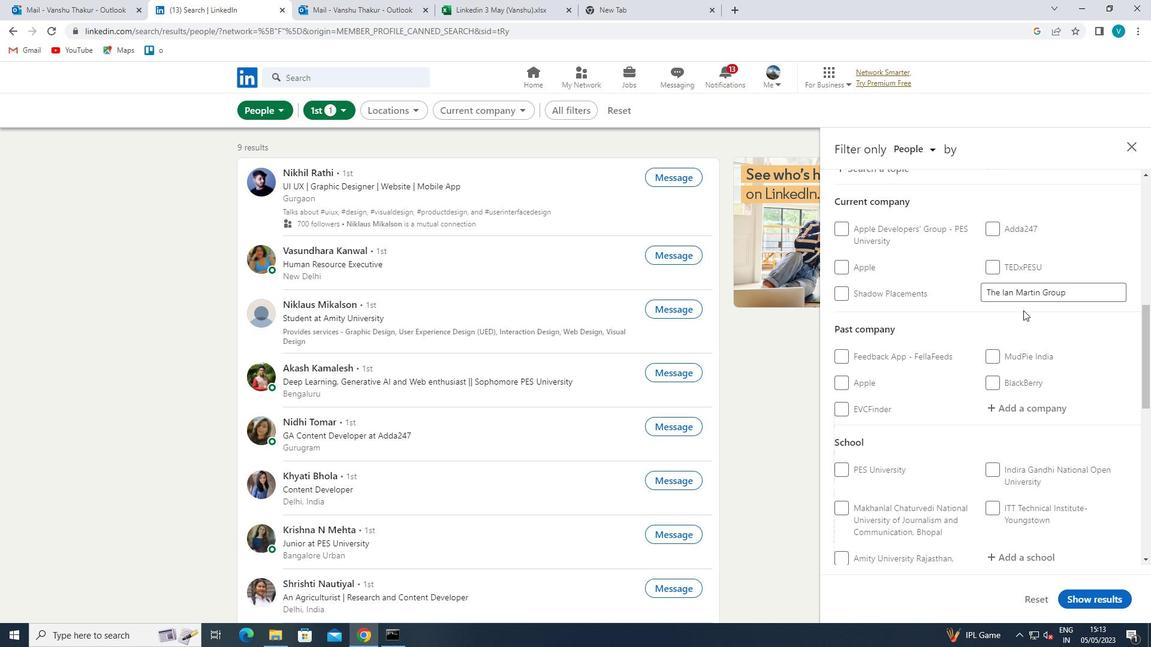 
Action: Mouse scrolled (1024, 310) with delta (0, 0)
Screenshot: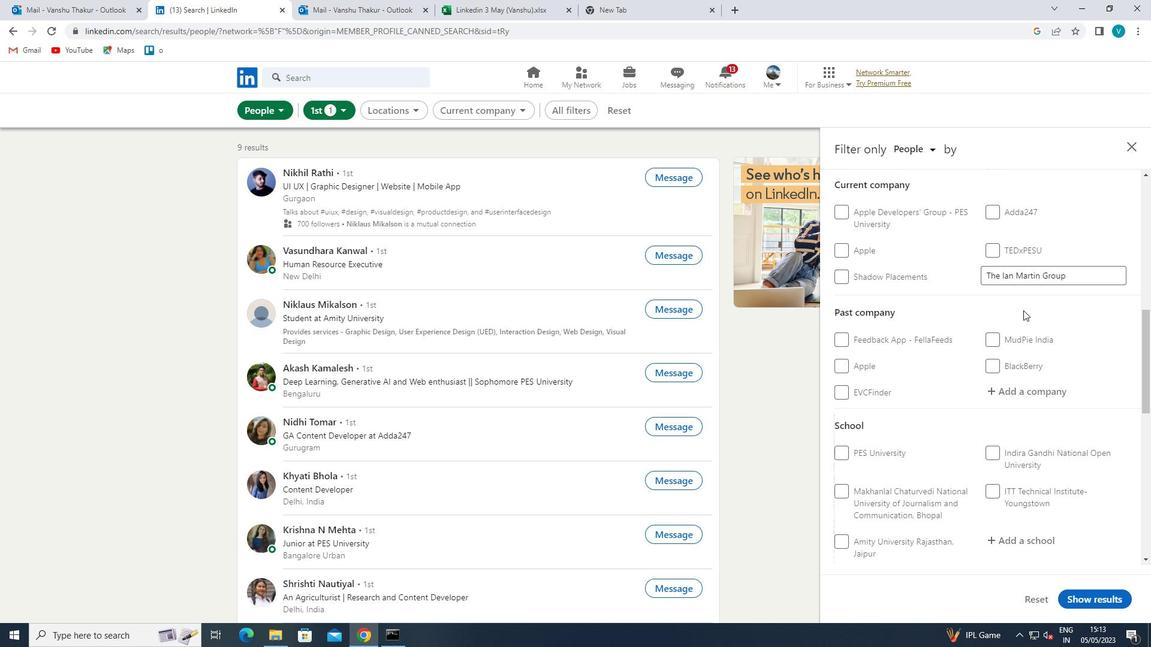 
Action: Mouse scrolled (1024, 310) with delta (0, 0)
Screenshot: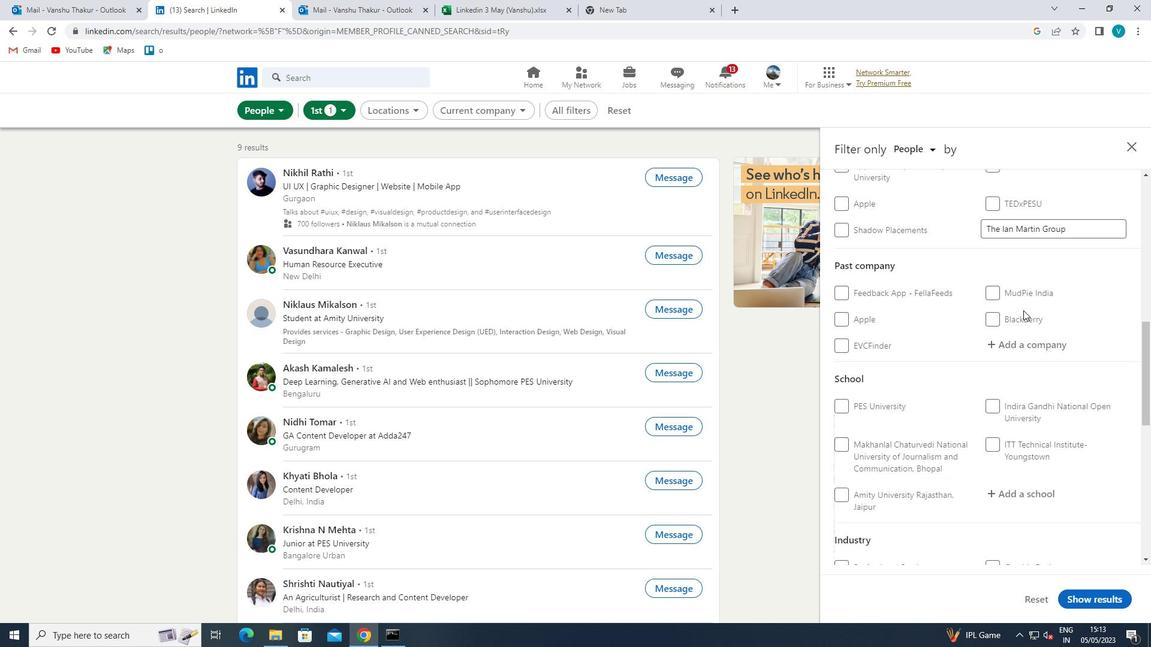 
Action: Mouse moved to (1021, 321)
Screenshot: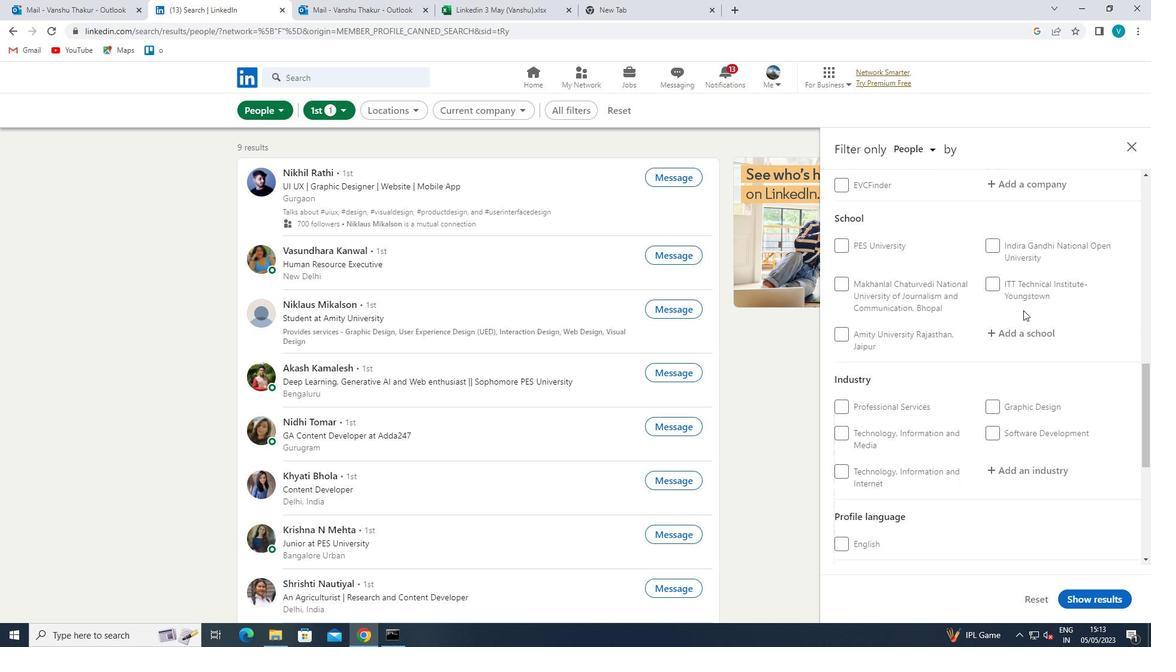 
Action: Mouse pressed left at (1021, 321)
Screenshot: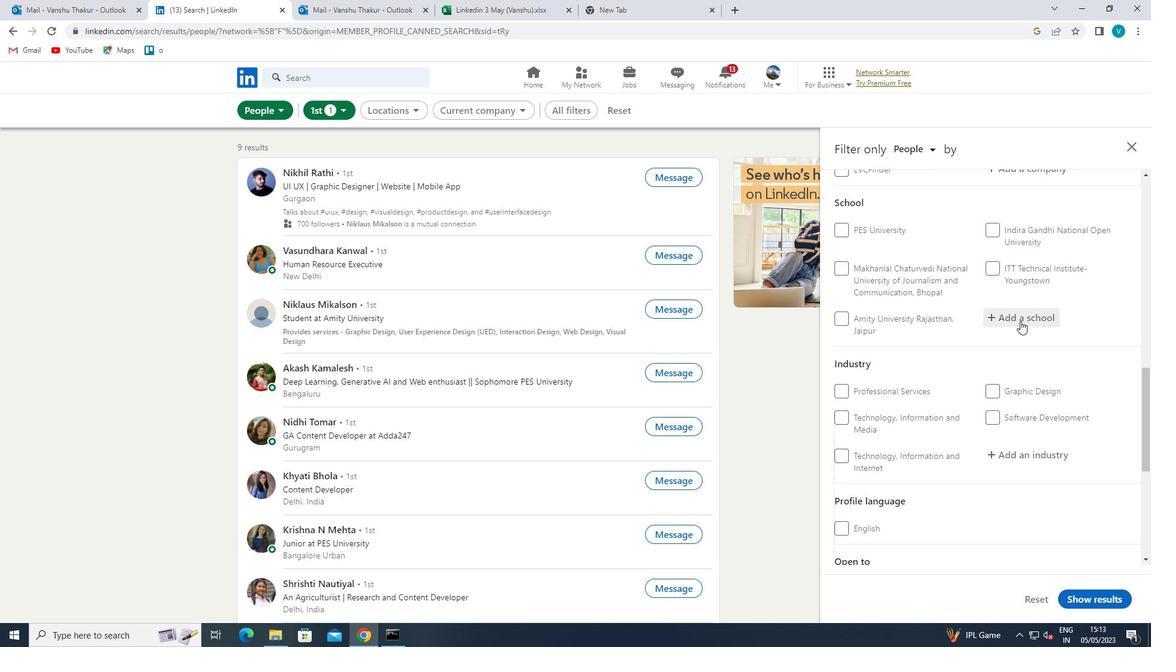 
Action: Key pressed <Key.shift>VELAGAP
Screenshot: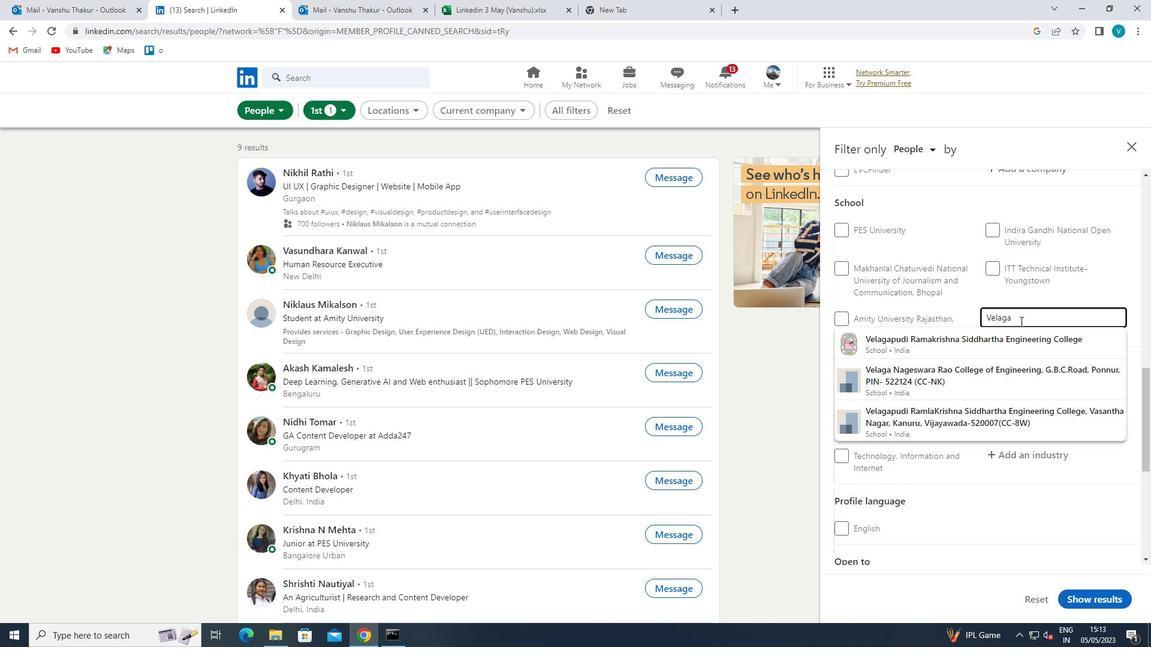 
Action: Mouse moved to (1022, 334)
Screenshot: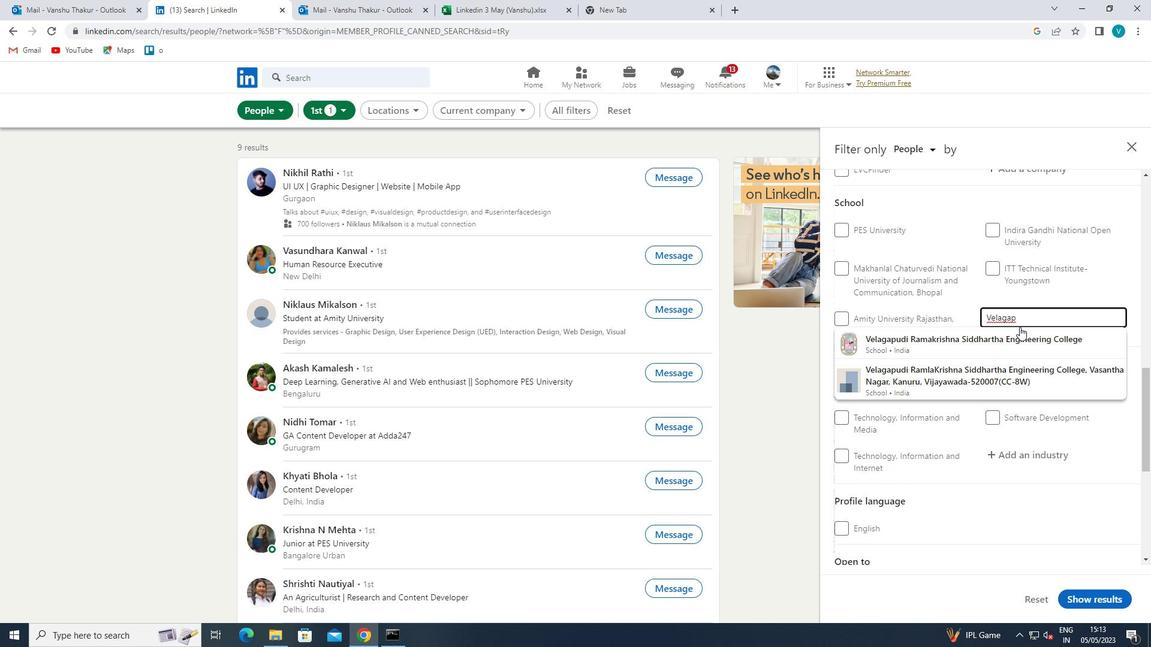 
Action: Mouse pressed left at (1022, 334)
Screenshot: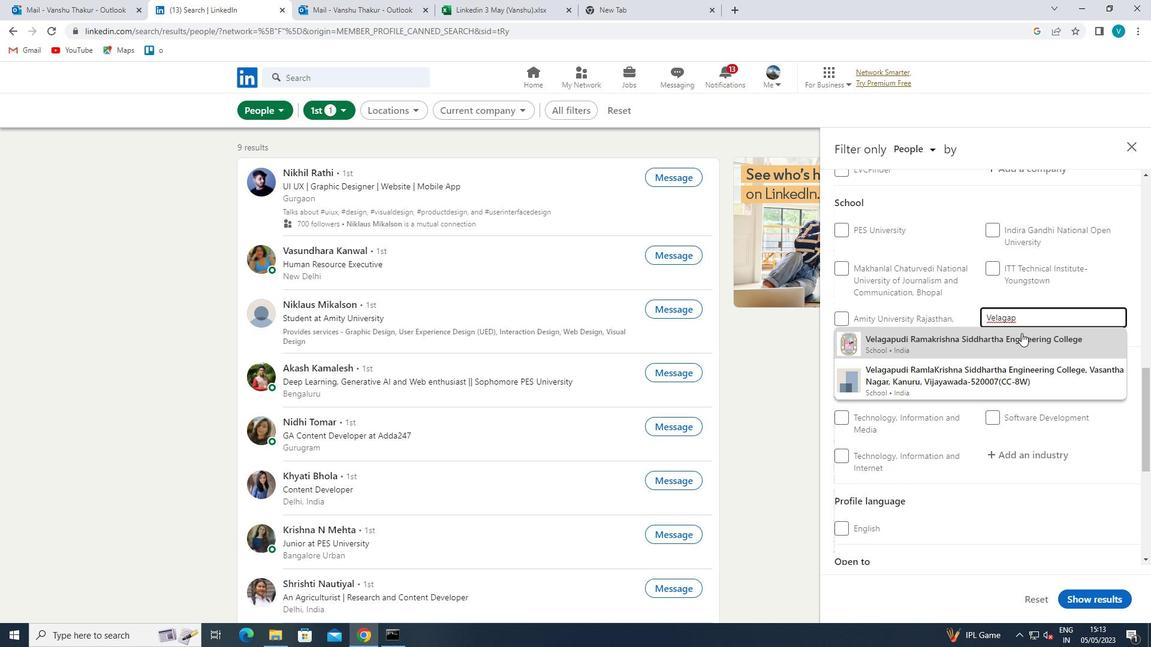 
Action: Mouse scrolled (1022, 334) with delta (0, 0)
Screenshot: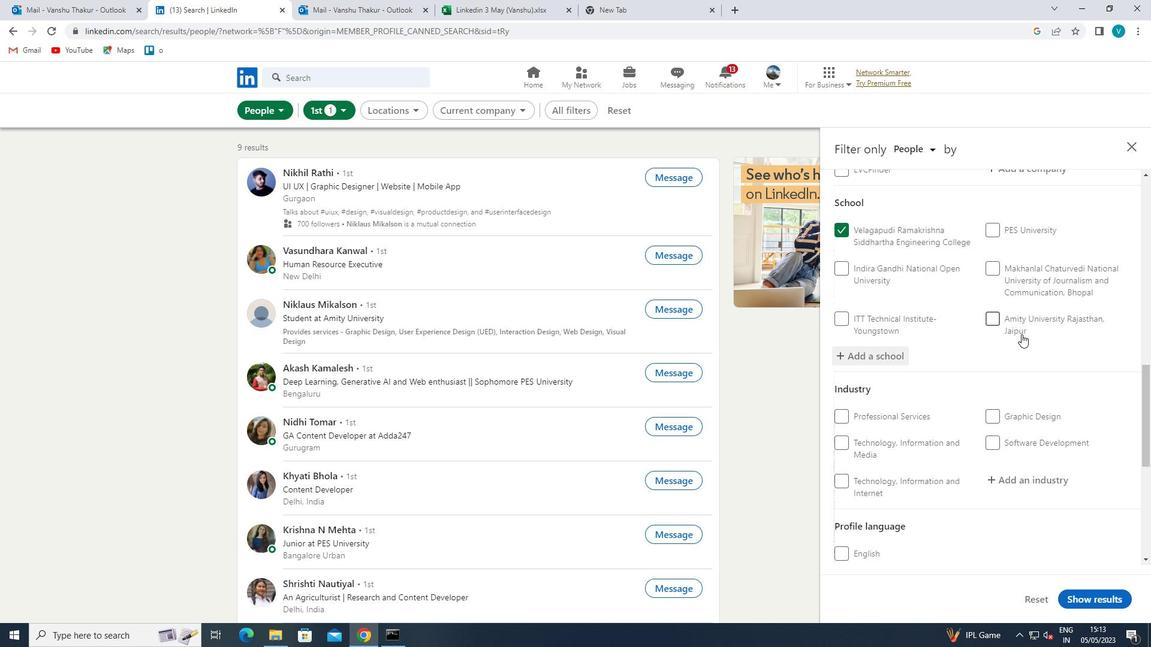 
Action: Mouse scrolled (1022, 334) with delta (0, 0)
Screenshot: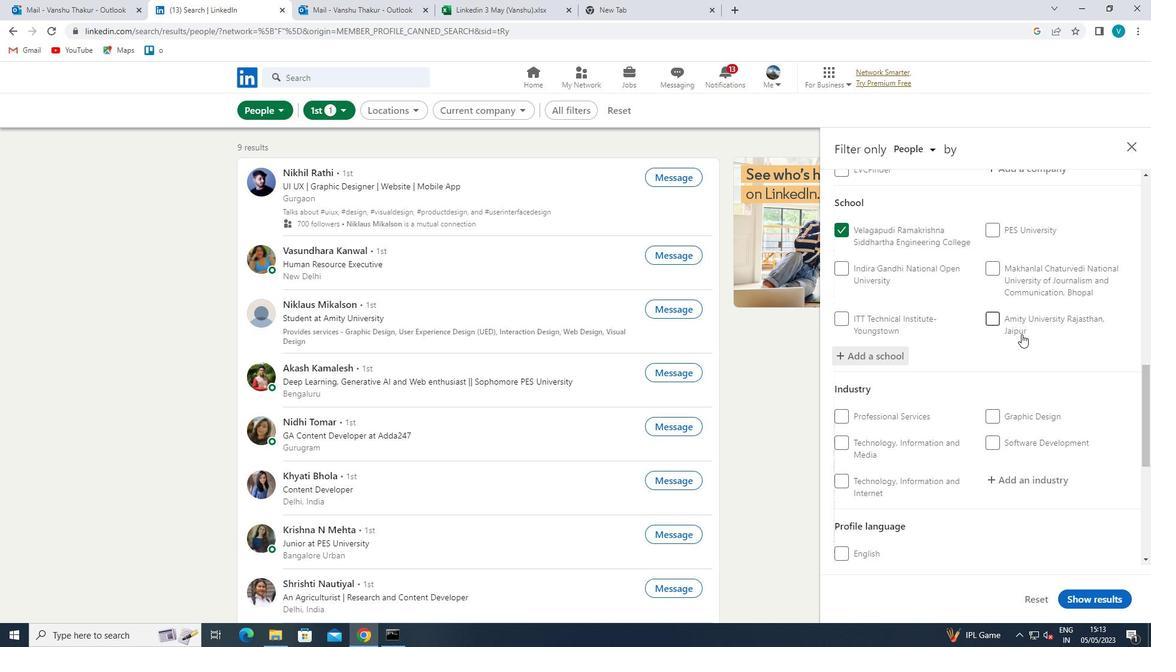 
Action: Mouse scrolled (1022, 334) with delta (0, 0)
Screenshot: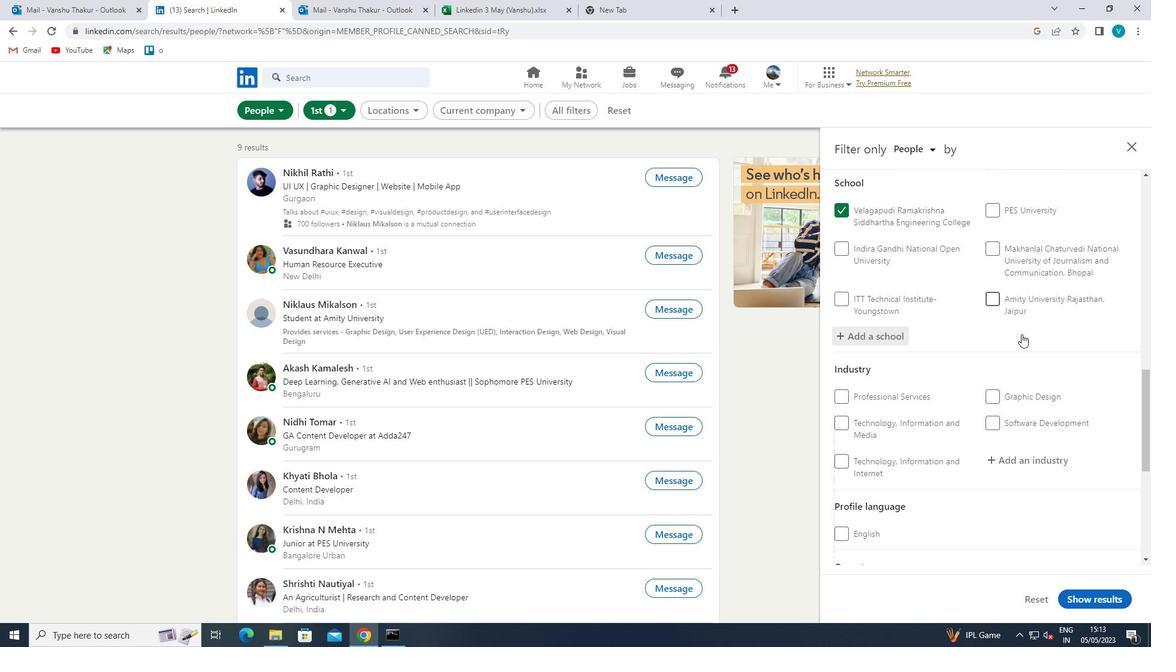 
Action: Mouse moved to (1031, 302)
Screenshot: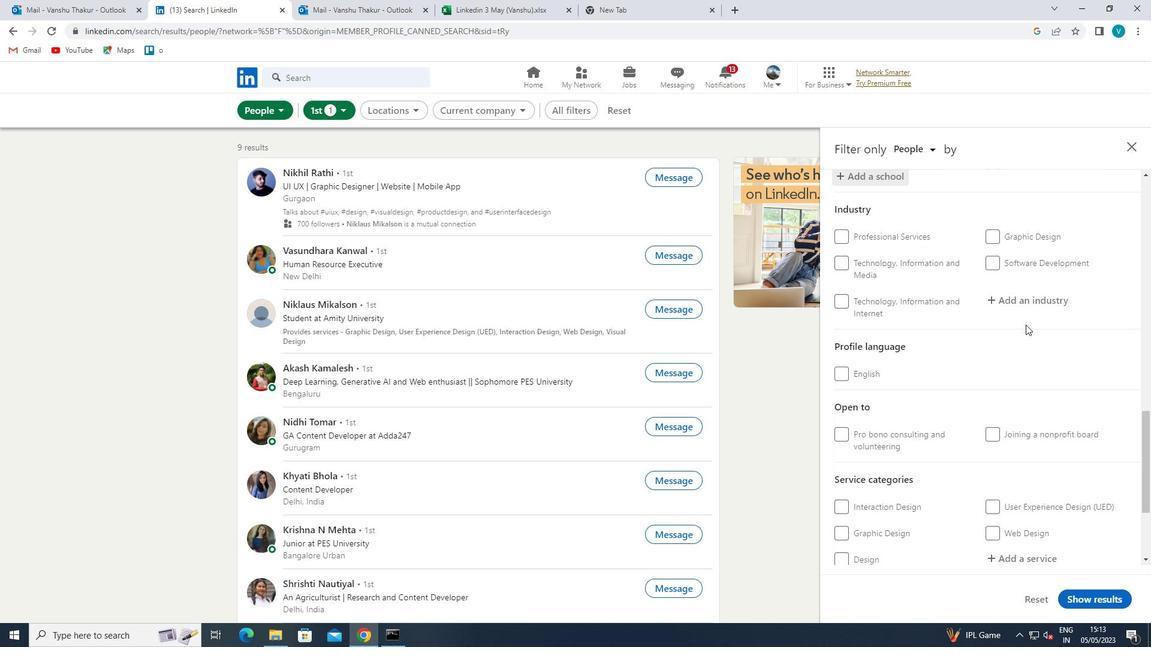 
Action: Mouse pressed left at (1031, 302)
Screenshot: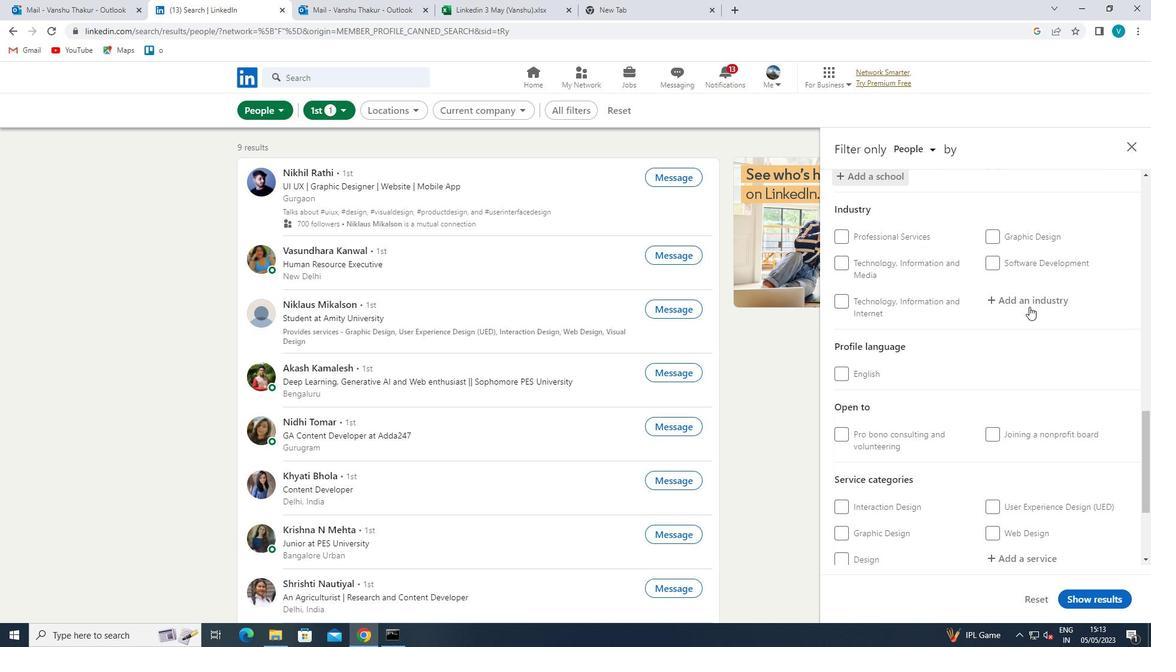 
Action: Key pressed <Key.shift>LIBRA
Screenshot: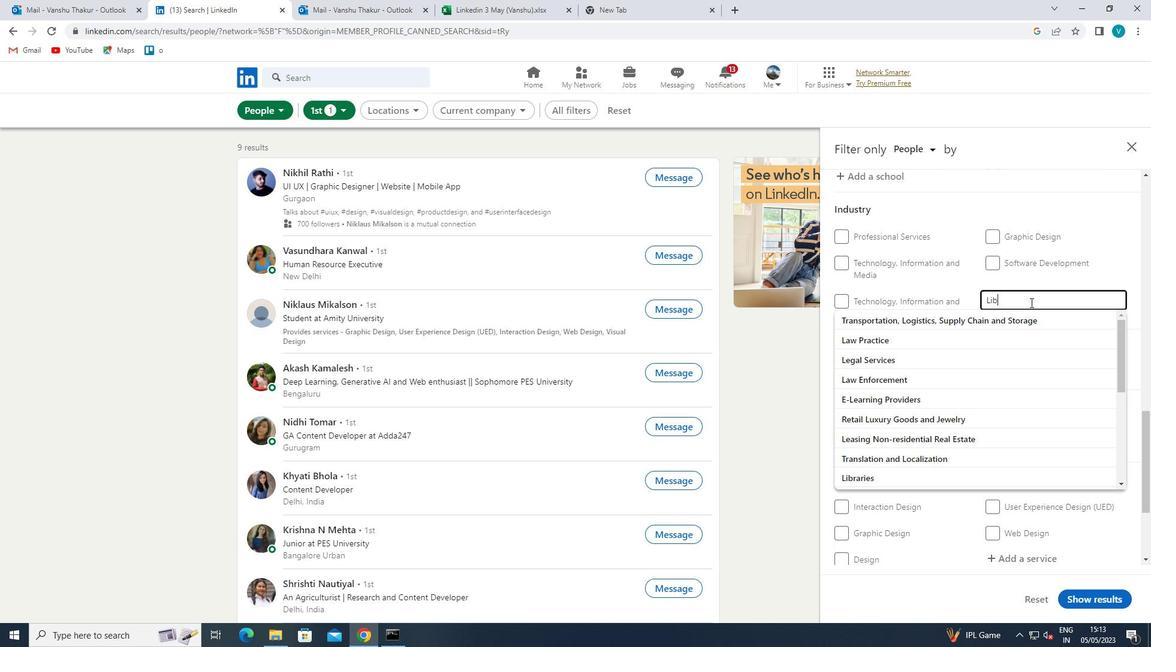 
Action: Mouse moved to (1006, 318)
Screenshot: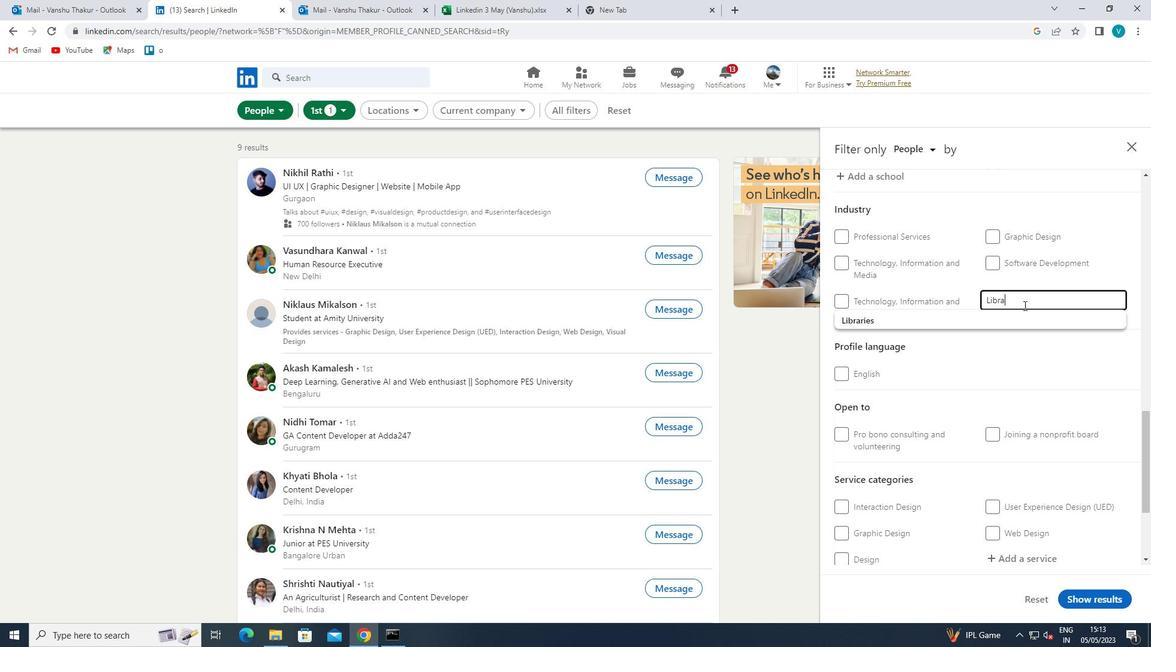 
Action: Mouse pressed left at (1006, 318)
Screenshot: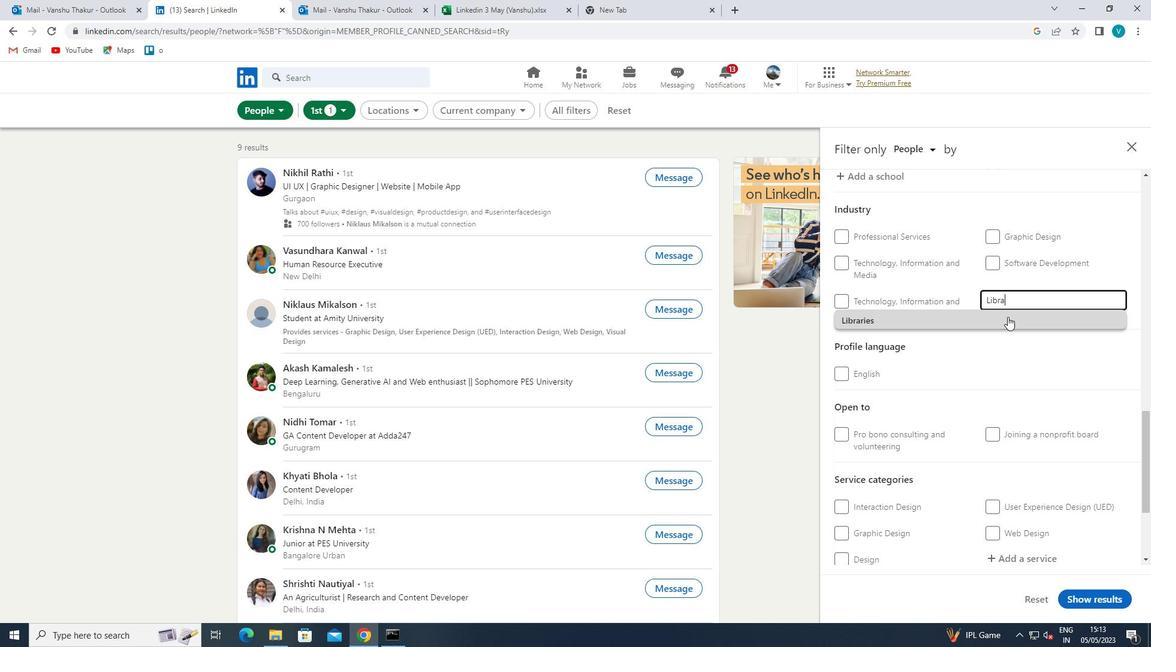 
Action: Mouse scrolled (1006, 317) with delta (0, 0)
Screenshot: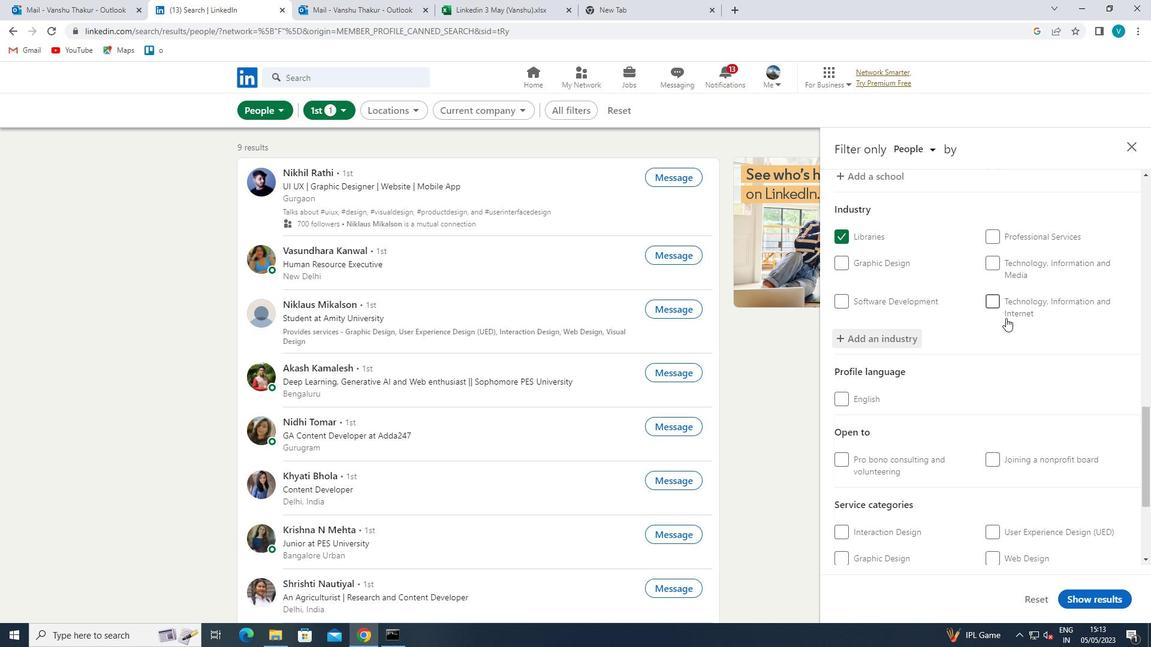 
Action: Mouse moved to (1006, 319)
Screenshot: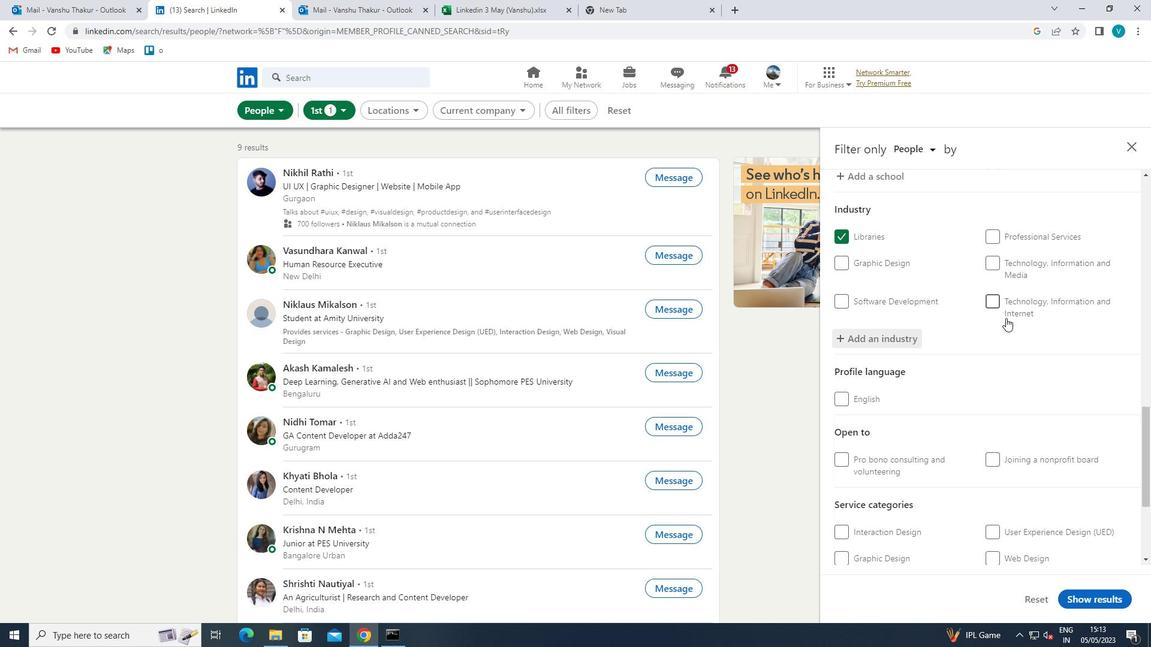 
Action: Mouse scrolled (1006, 318) with delta (0, 0)
Screenshot: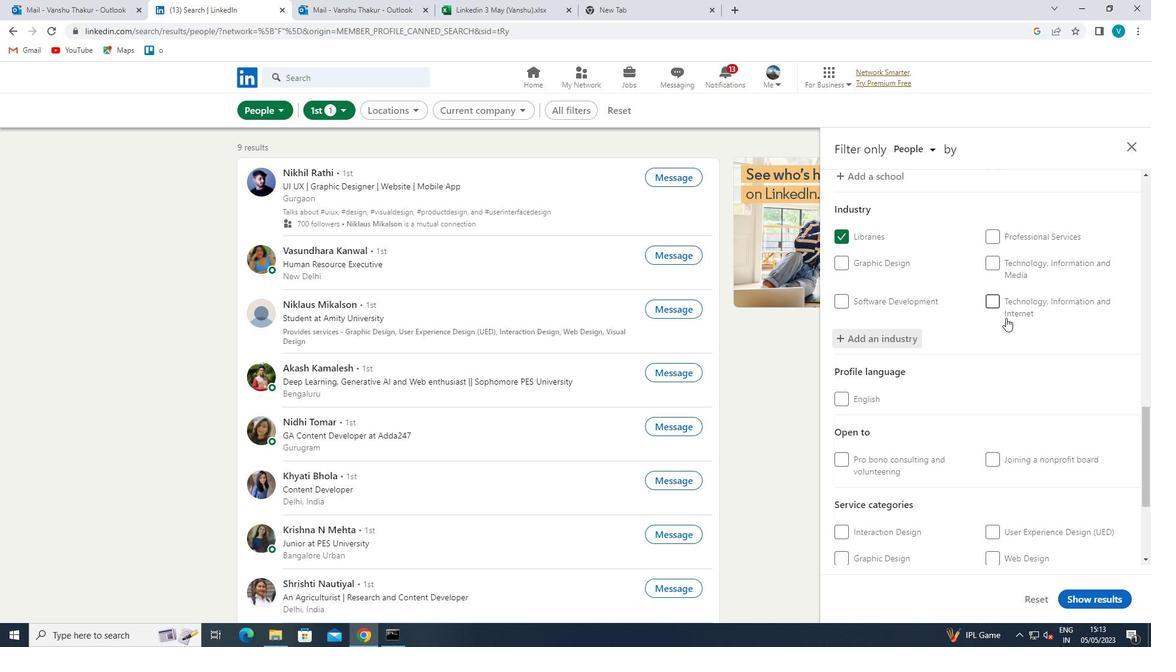 
Action: Mouse moved to (1008, 324)
Screenshot: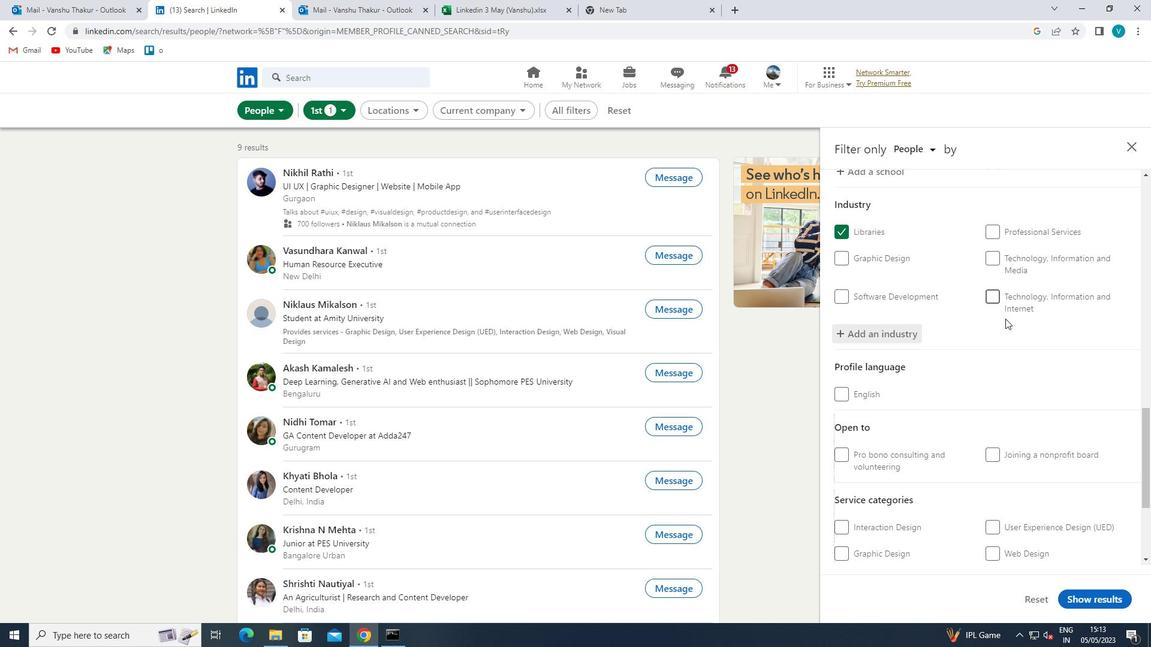 
Action: Mouse scrolled (1008, 323) with delta (0, 0)
Screenshot: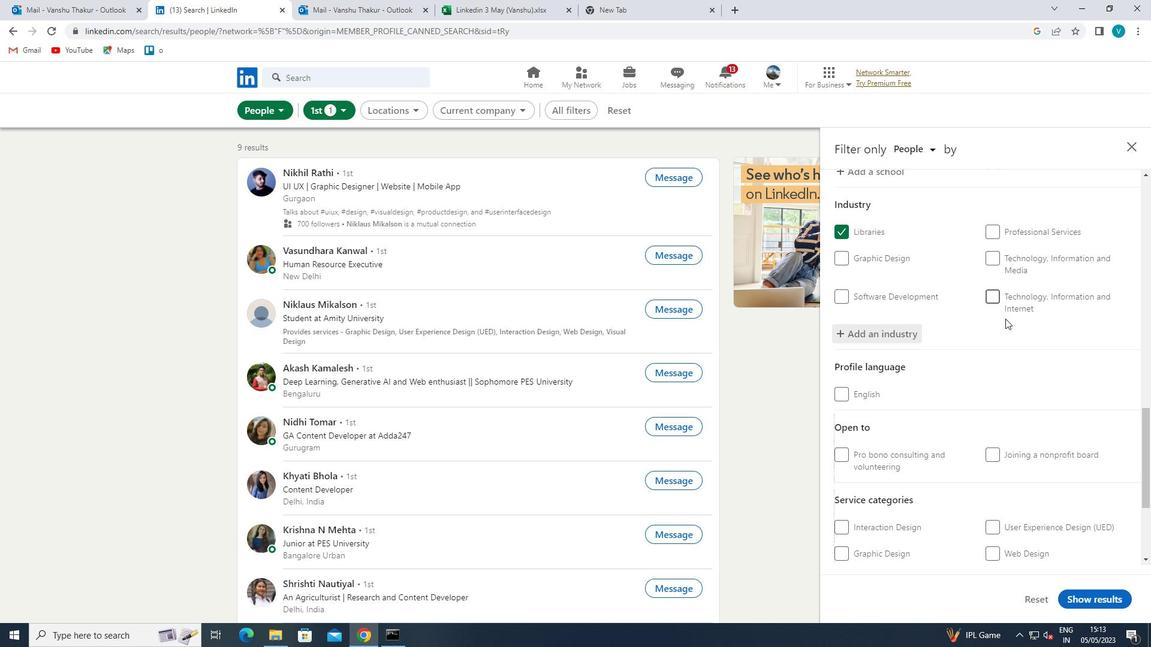 
Action: Mouse moved to (1011, 331)
Screenshot: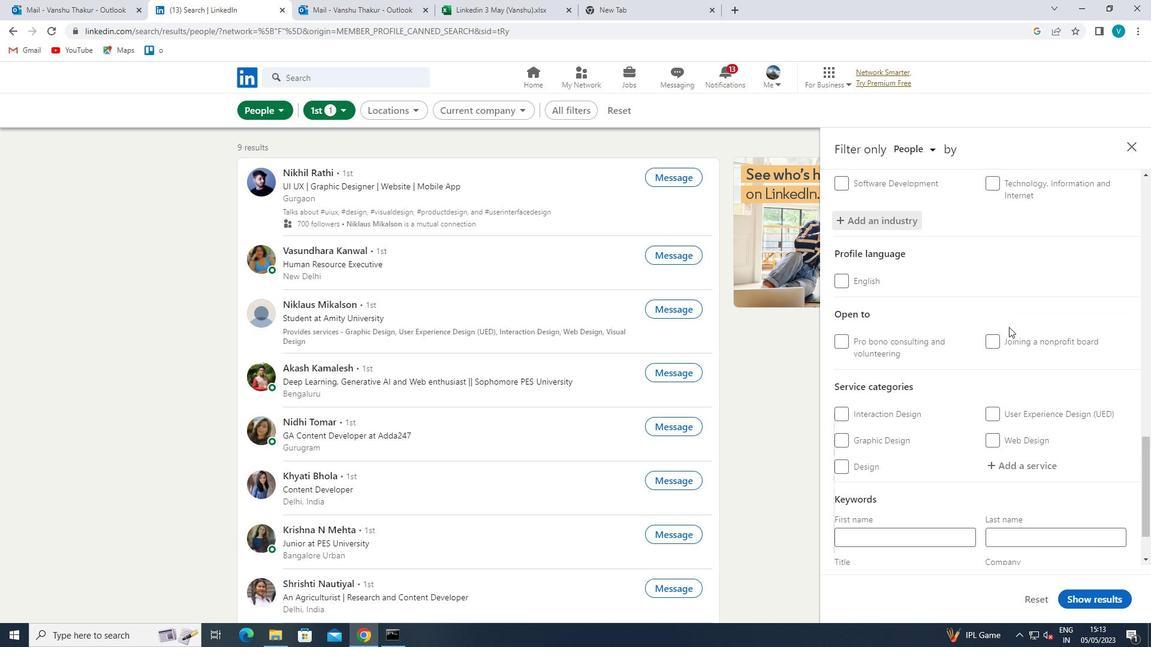 
Action: Mouse scrolled (1011, 330) with delta (0, 0)
Screenshot: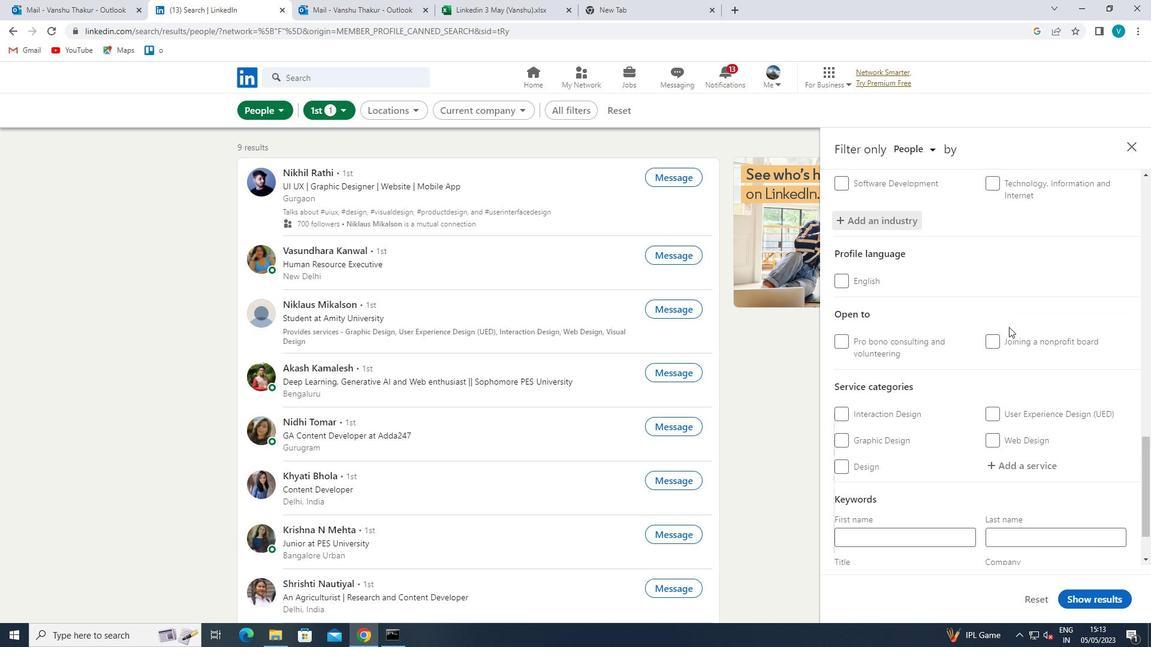 
Action: Mouse moved to (1018, 390)
Screenshot: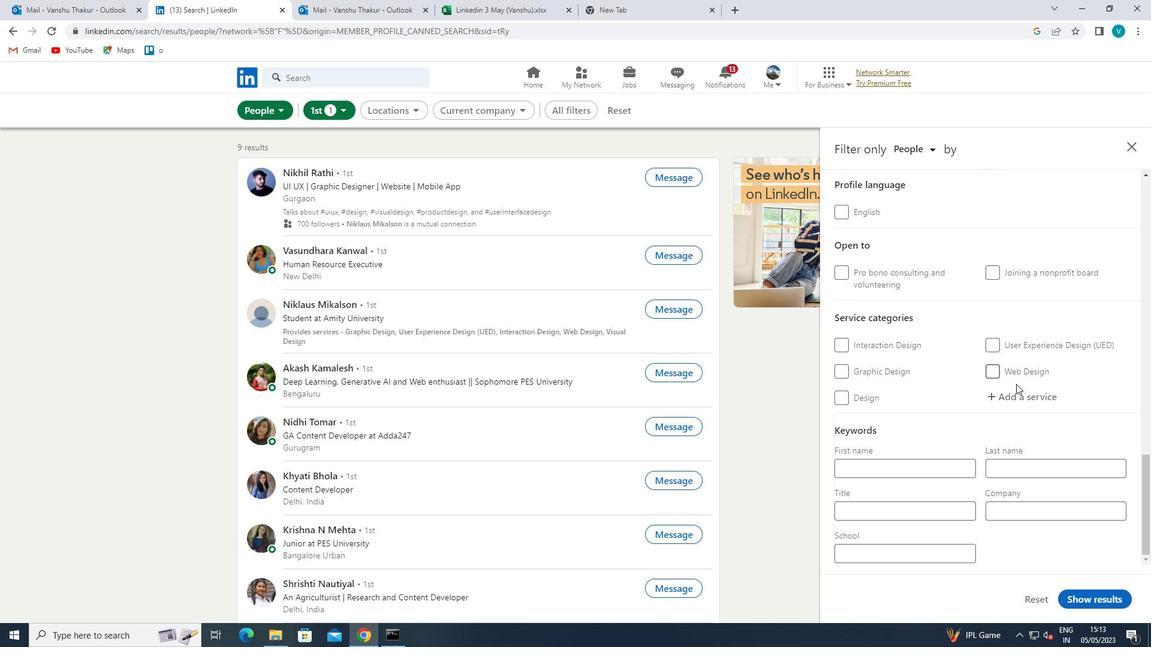 
Action: Mouse pressed left at (1018, 390)
Screenshot: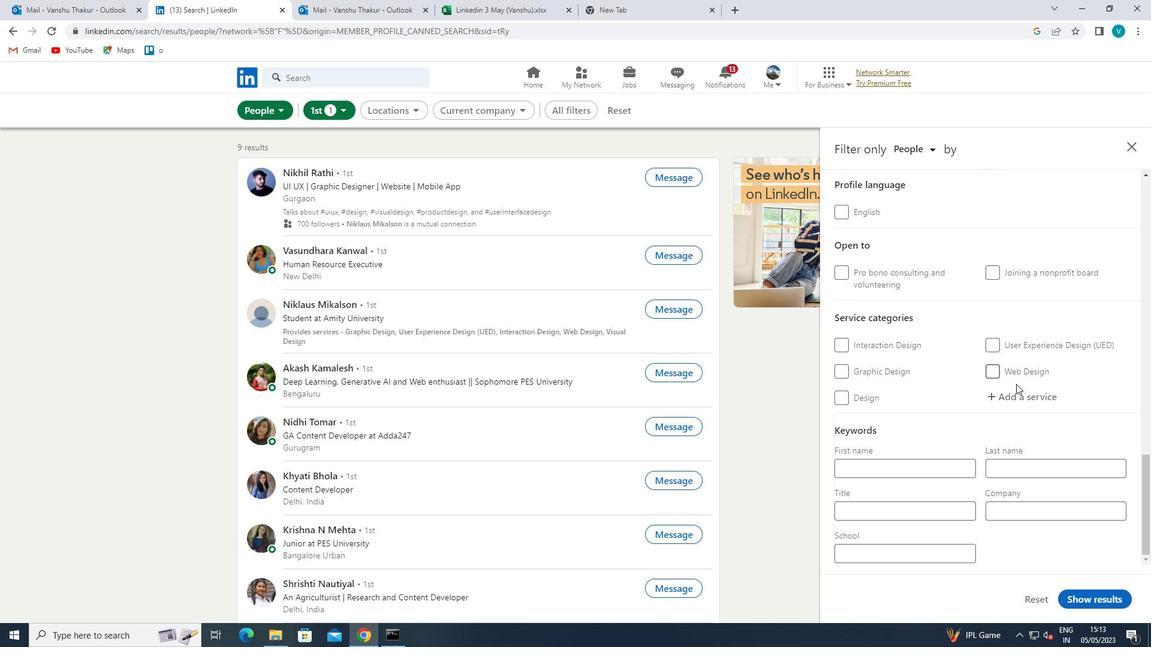 
Action: Mouse moved to (1021, 392)
Screenshot: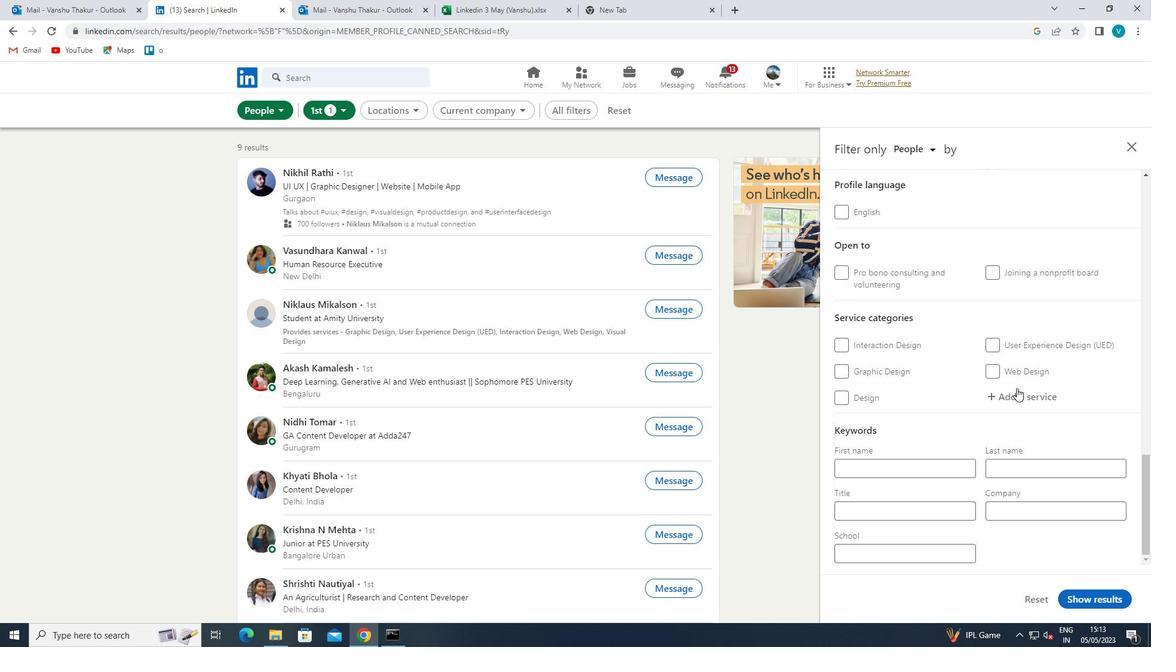 
Action: Key pressed <Key.shift>PROJR<Key.backspace>
Screenshot: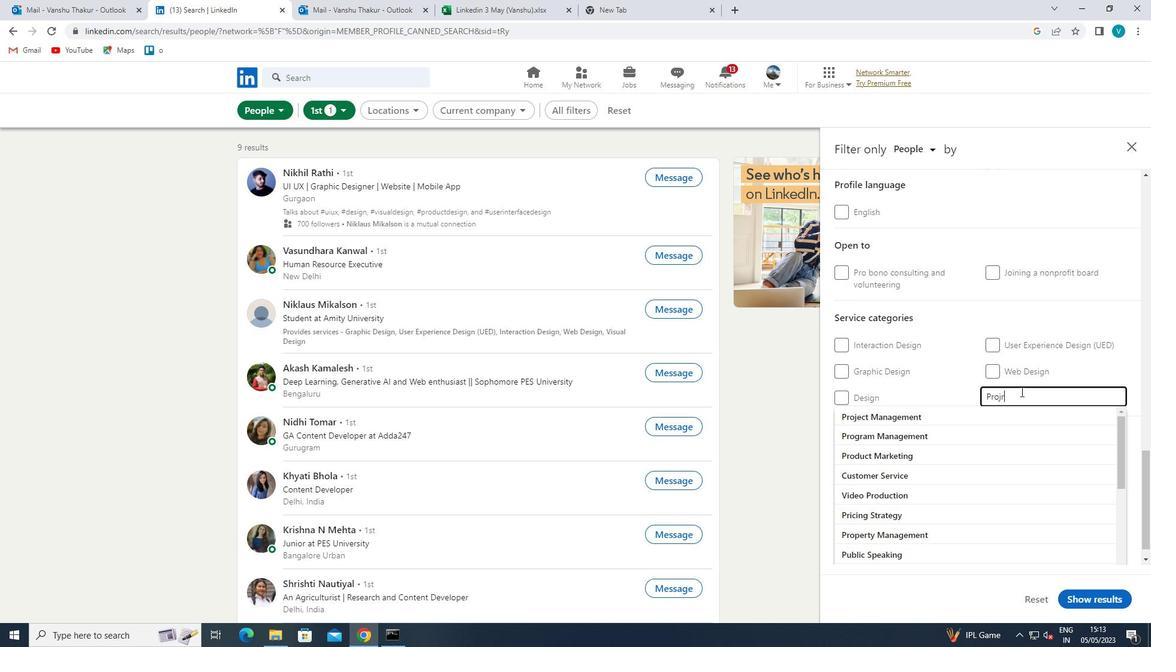 
Action: Mouse moved to (989, 414)
Screenshot: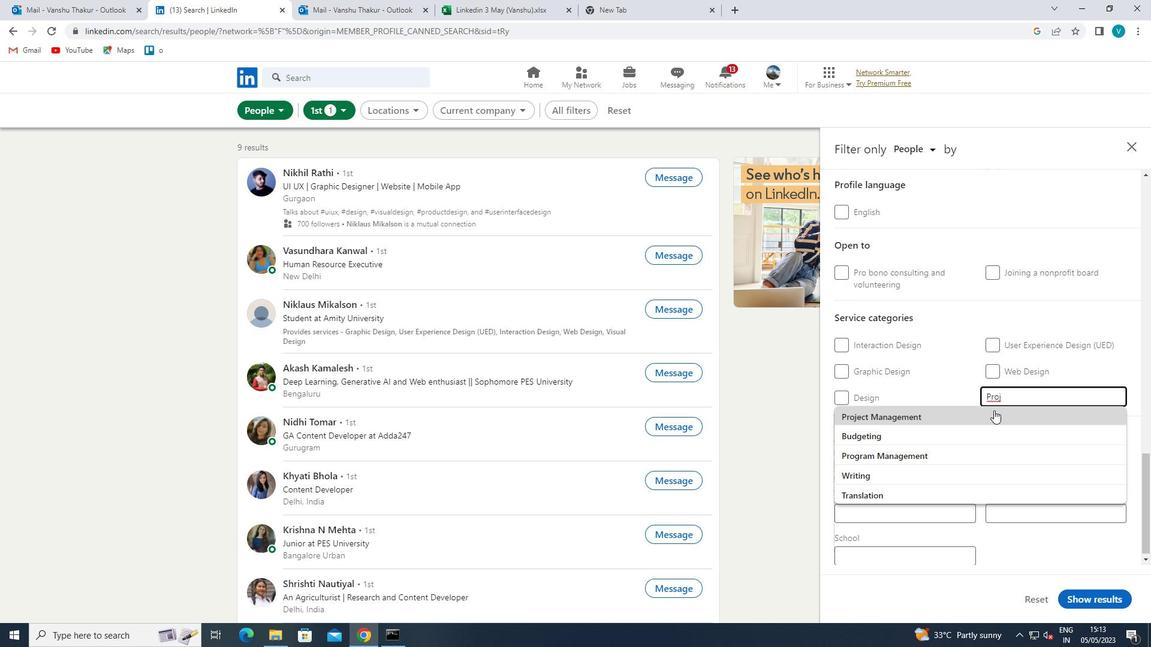 
Action: Mouse pressed left at (989, 414)
Screenshot: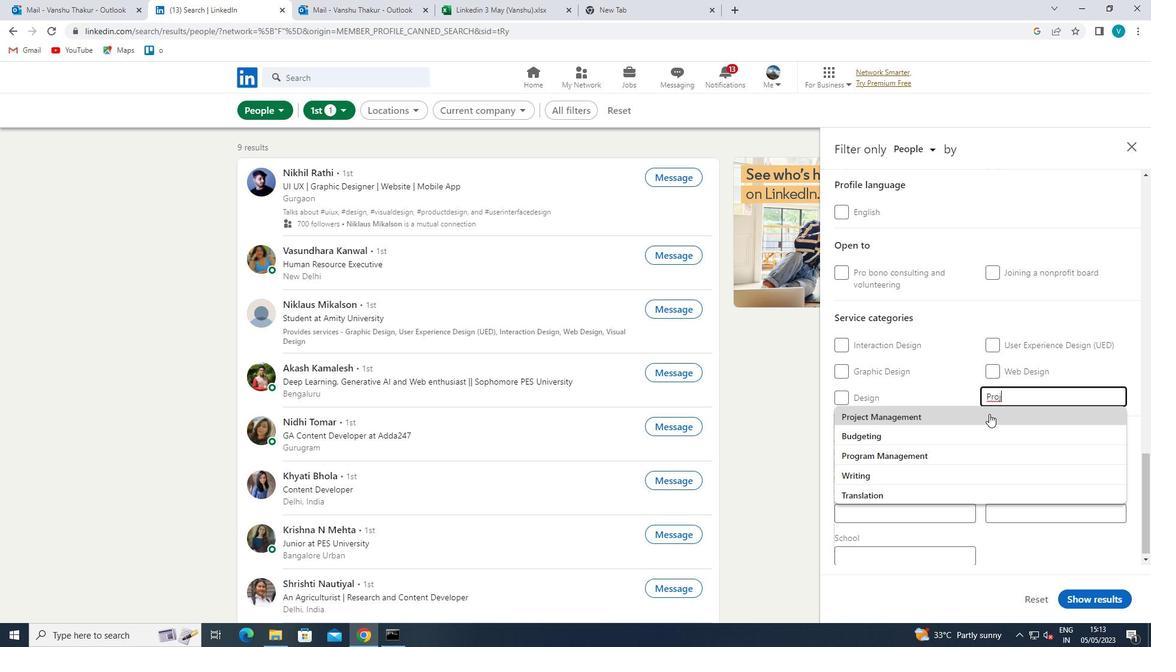 
Action: Mouse moved to (989, 414)
Screenshot: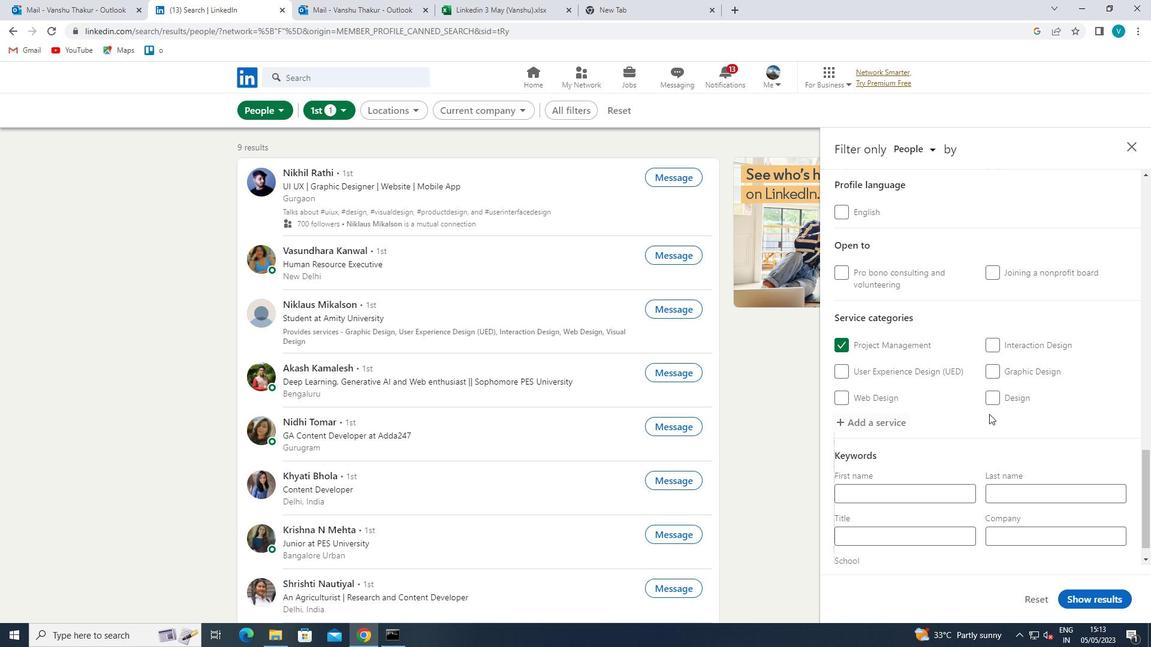 
Action: Mouse scrolled (989, 413) with delta (0, 0)
Screenshot: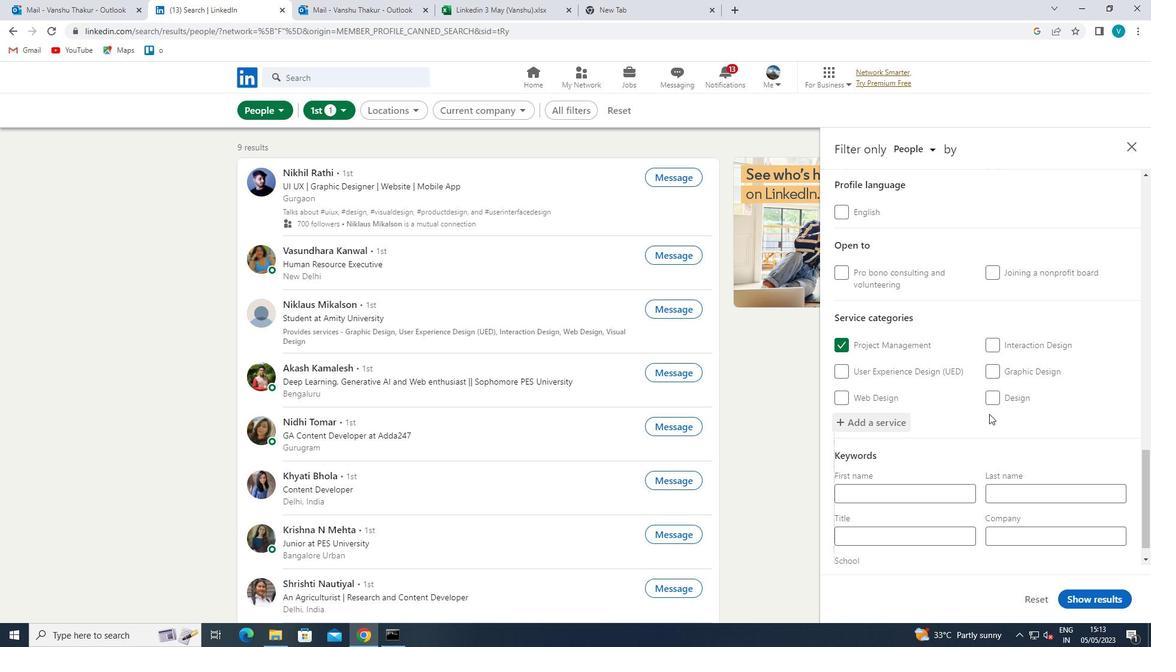 
Action: Mouse moved to (989, 414)
Screenshot: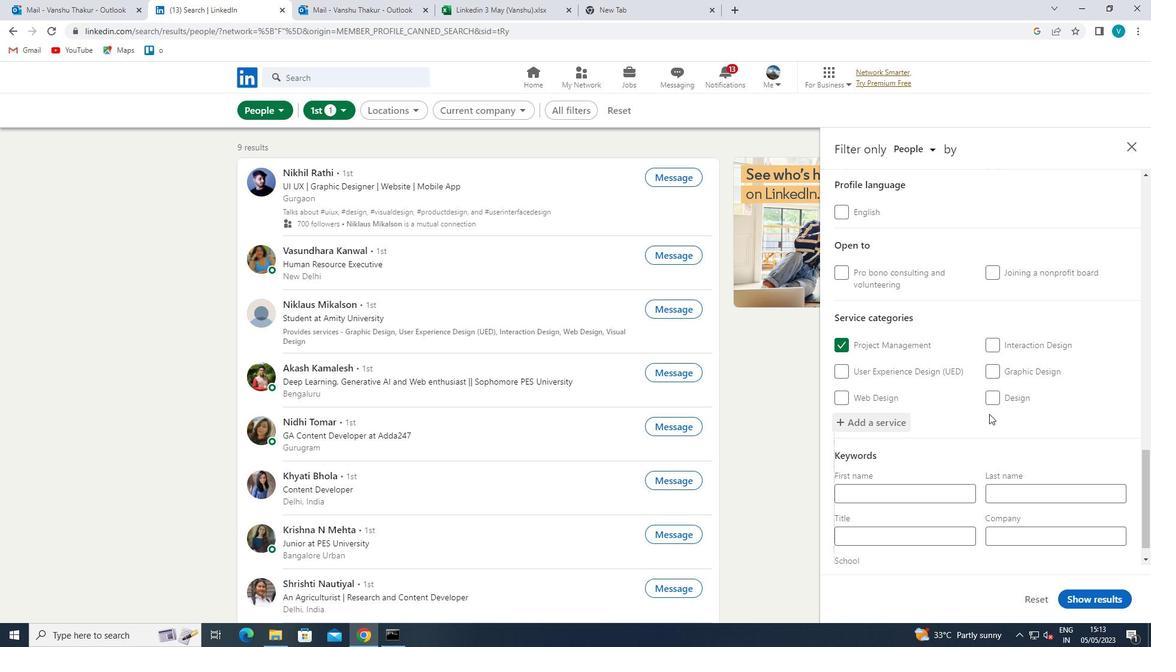 
Action: Mouse scrolled (989, 413) with delta (0, 0)
Screenshot: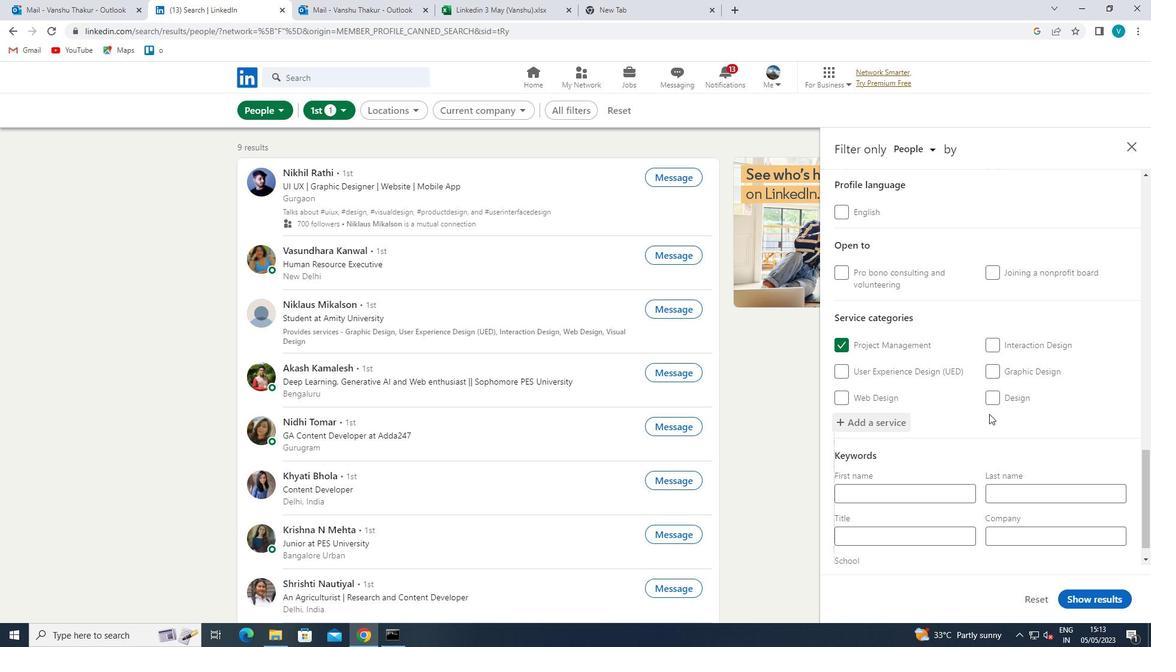 
Action: Mouse moved to (988, 414)
Screenshot: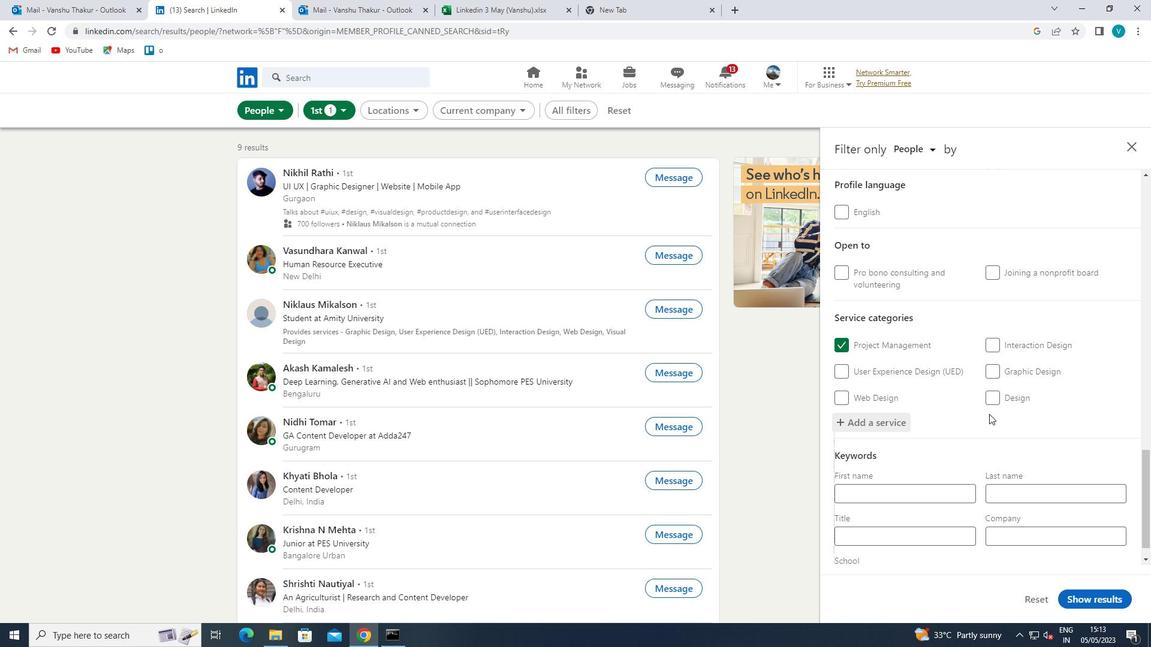 
Action: Mouse scrolled (988, 413) with delta (0, 0)
Screenshot: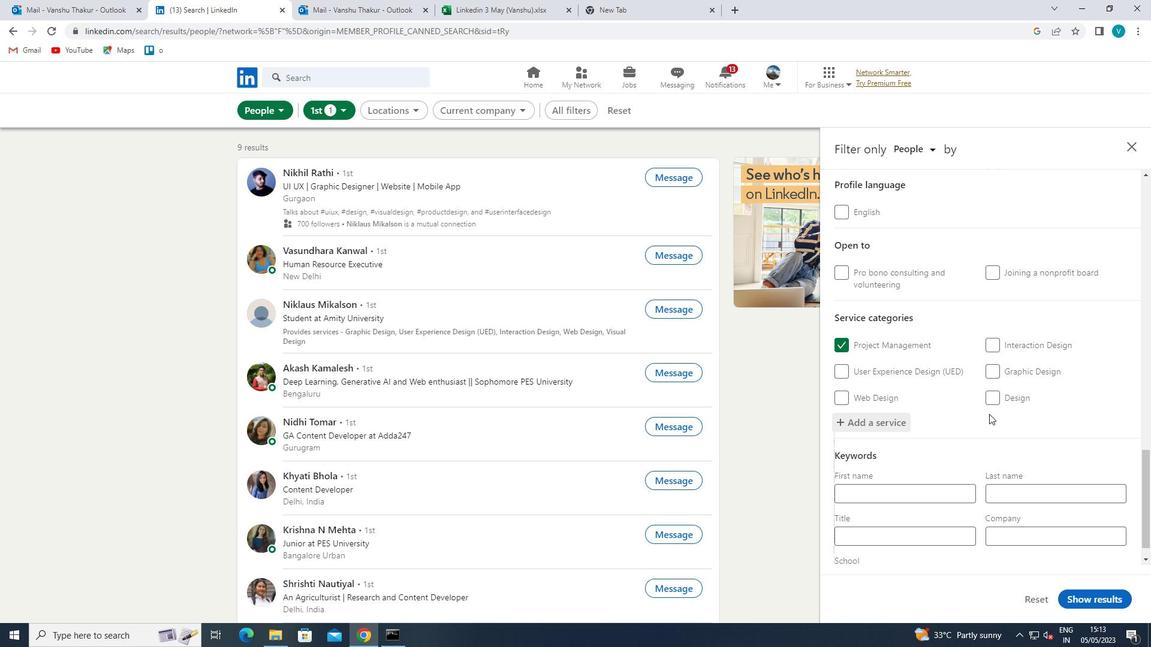 
Action: Mouse moved to (940, 512)
Screenshot: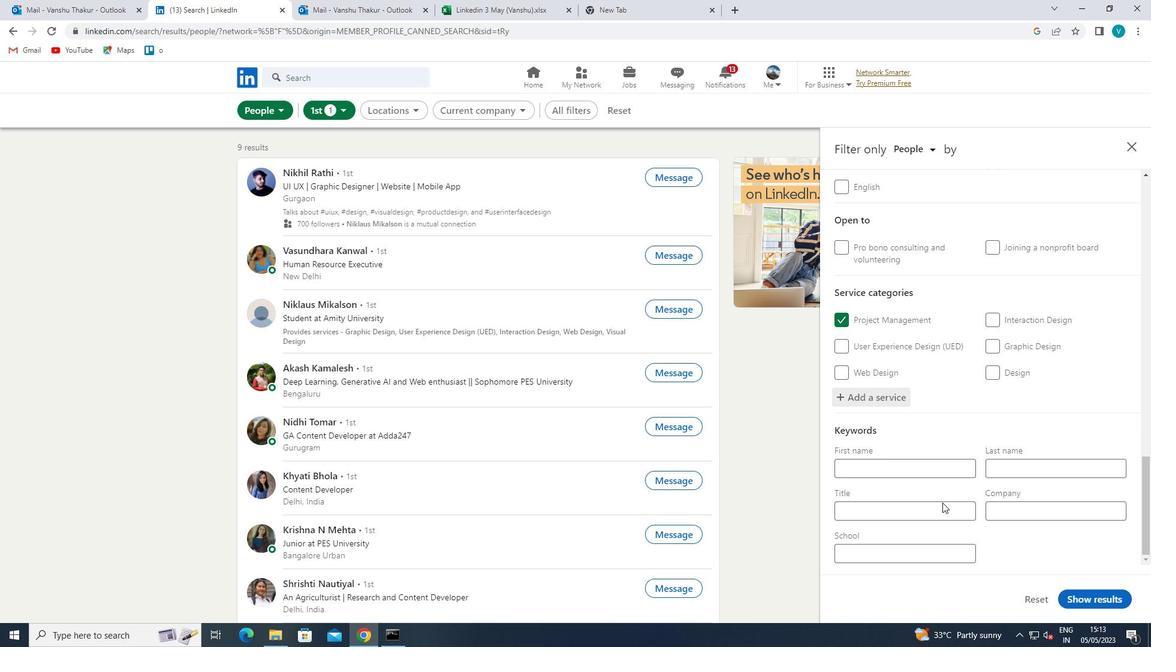 
Action: Mouse pressed left at (940, 512)
Screenshot: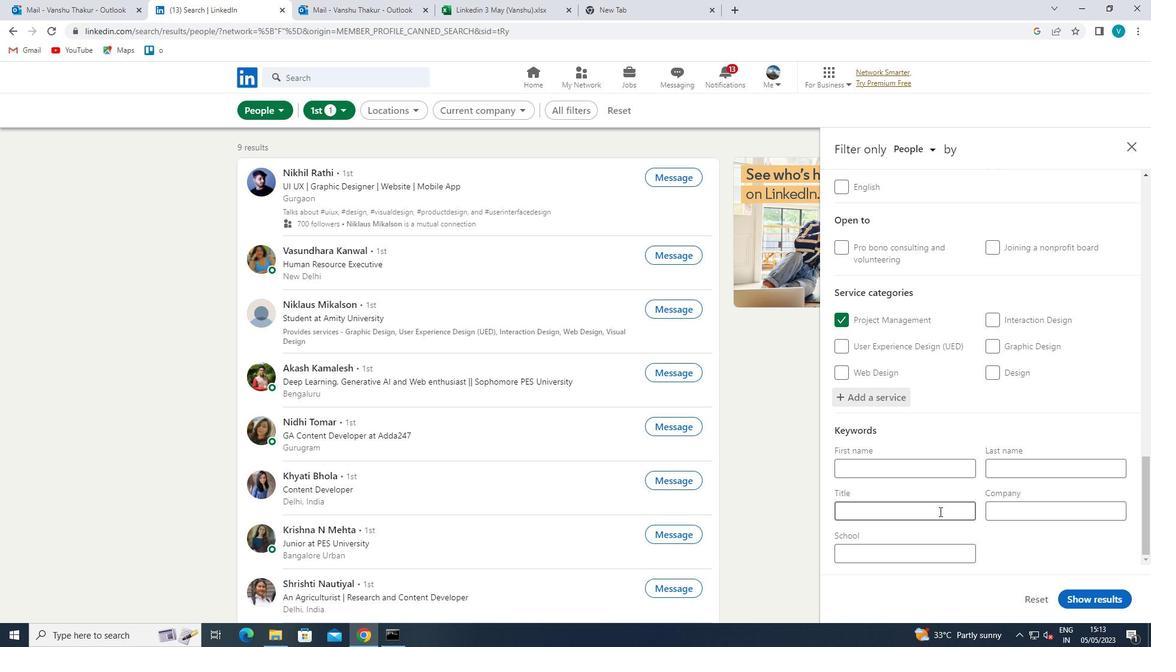 
Action: Mouse moved to (942, 512)
Screenshot: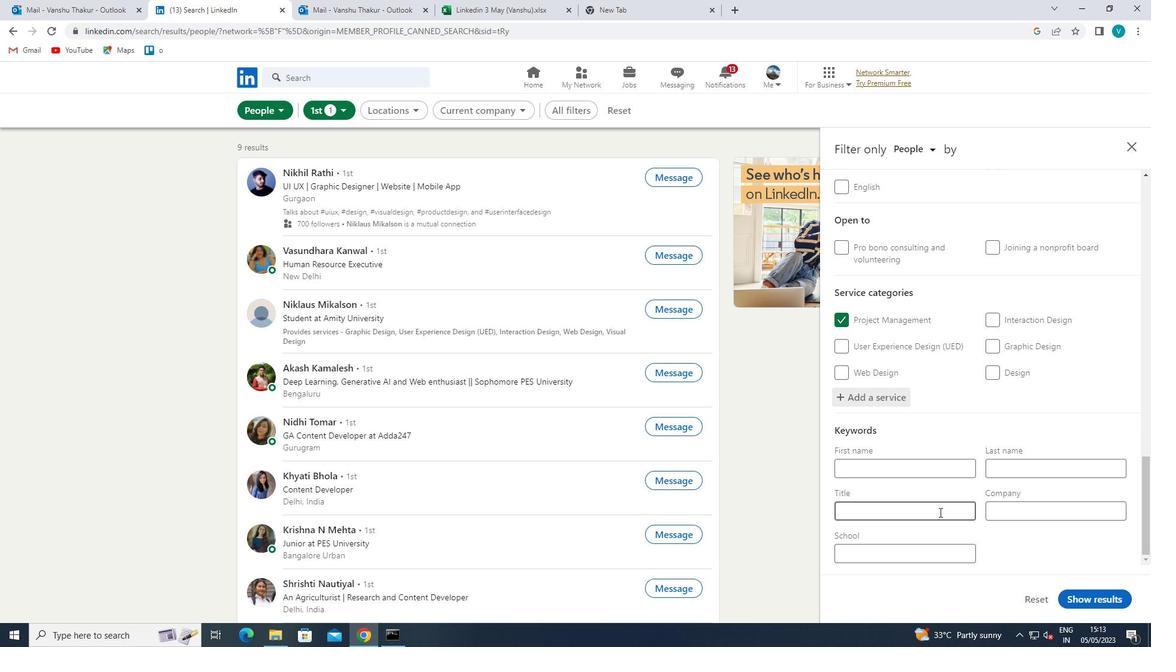 
Action: Key pressed <Key.shift>MARKETING<Key.space><Key.shift>CONSULTANT<Key.space>
Screenshot: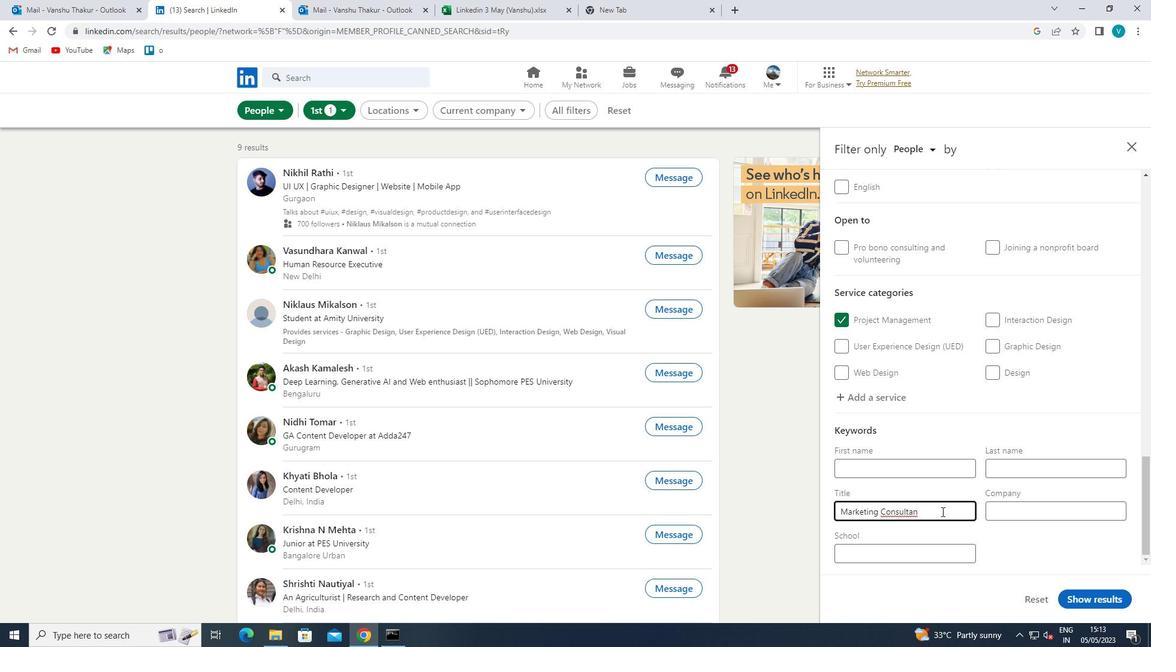 
Action: Mouse moved to (1079, 595)
Screenshot: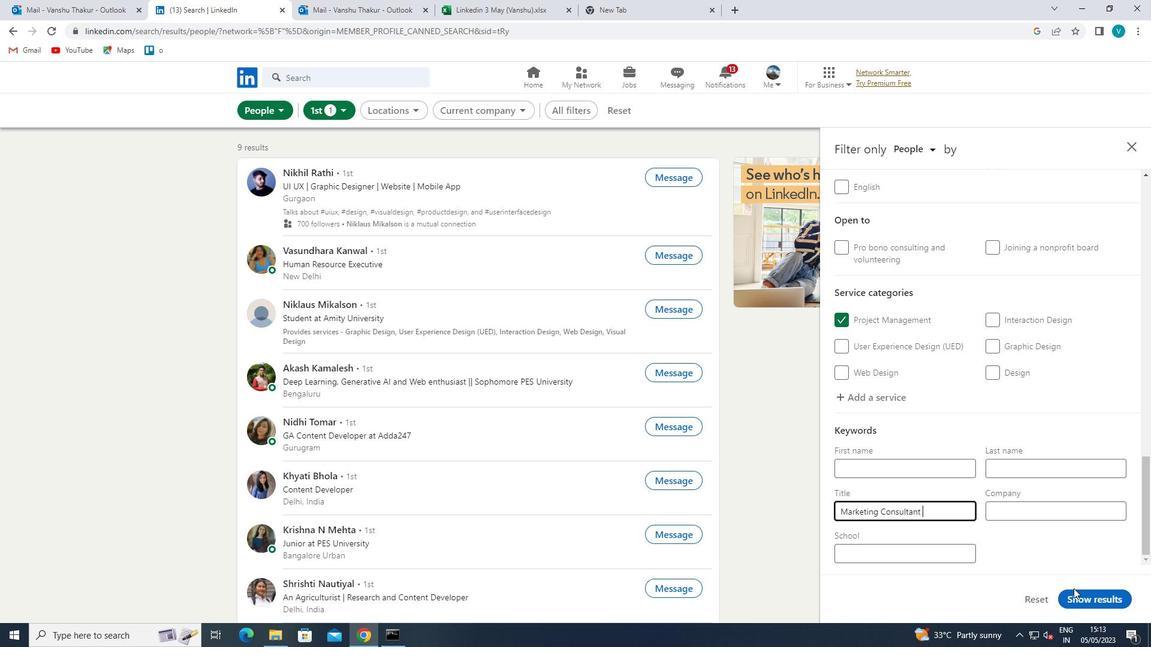 
Action: Mouse pressed left at (1079, 595)
Screenshot: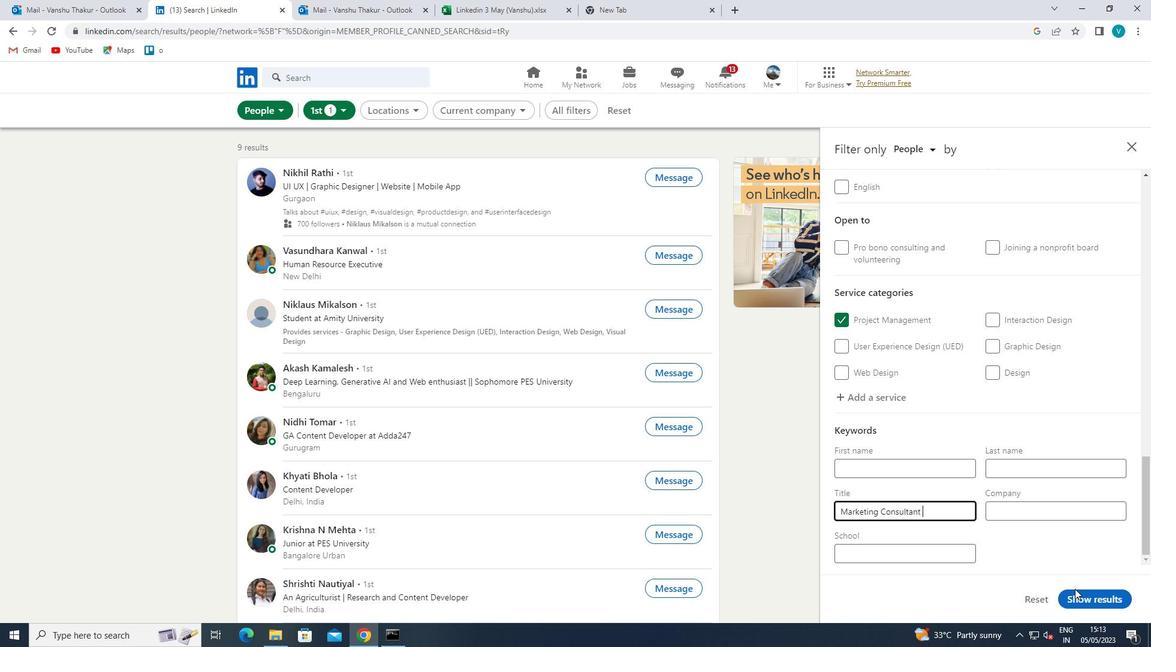 
Action: Mouse moved to (1079, 596)
Screenshot: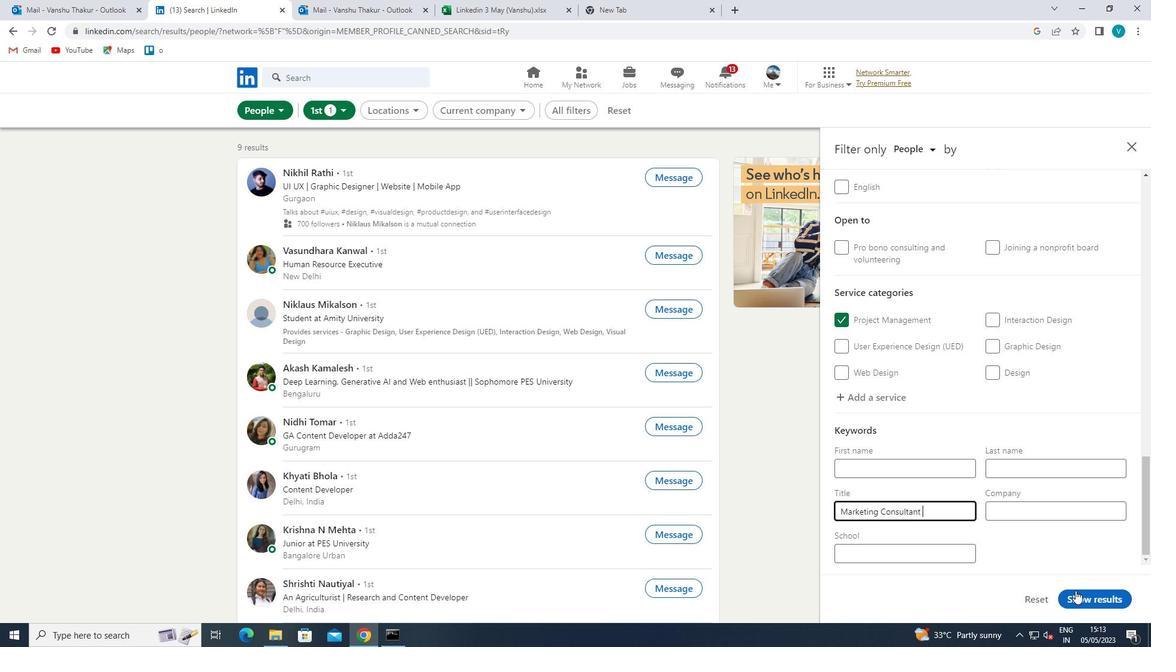 
